 Task: For heading Calibri with Bold.  font size for heading24,  'Change the font style of data to'Bell MT.  and font size to 16,  Change the alignment of both headline & data to Align middle & Align Center.  In the sheet  analysisSalesByProduct
Action: Mouse moved to (48, 153)
Screenshot: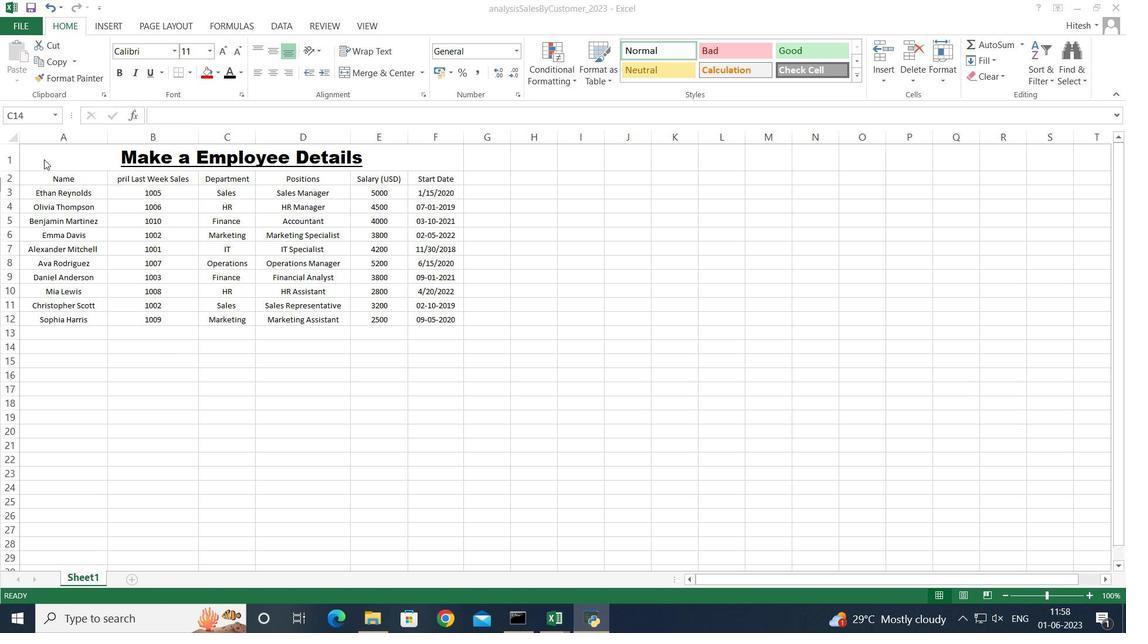 
Action: Mouse pressed left at (48, 153)
Screenshot: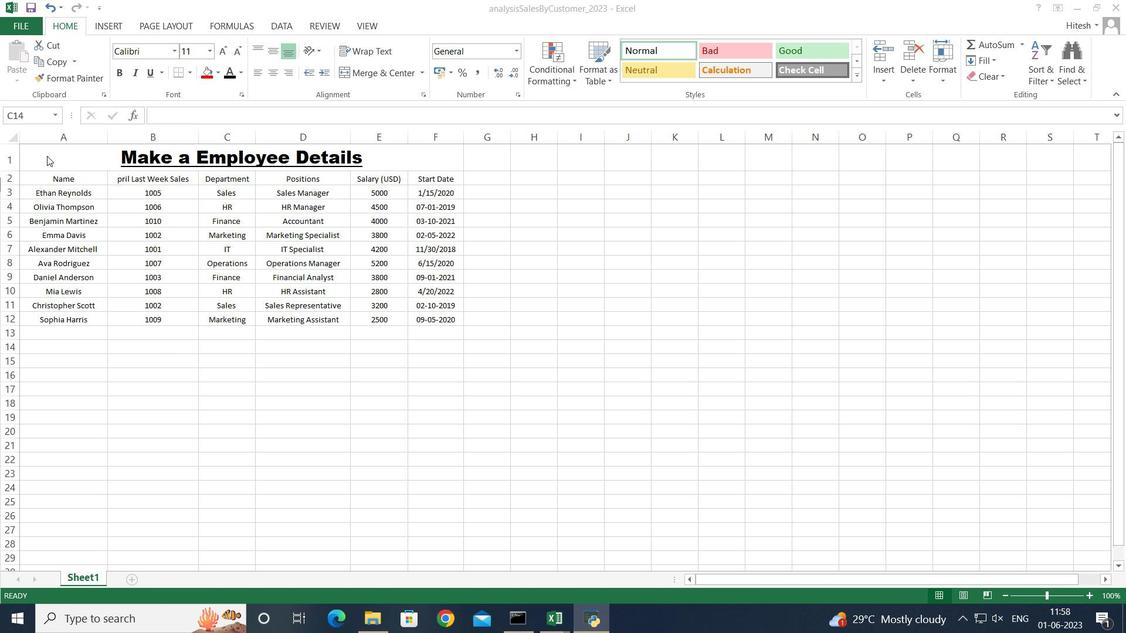 
Action: Mouse moved to (59, 156)
Screenshot: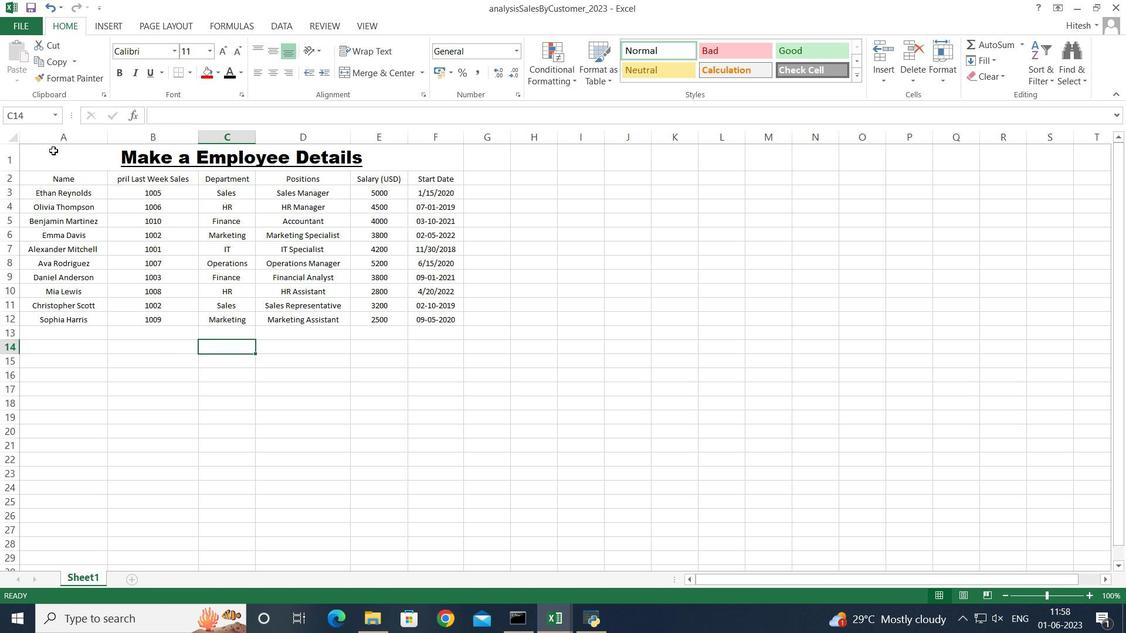 
Action: Mouse pressed left at (59, 156)
Screenshot: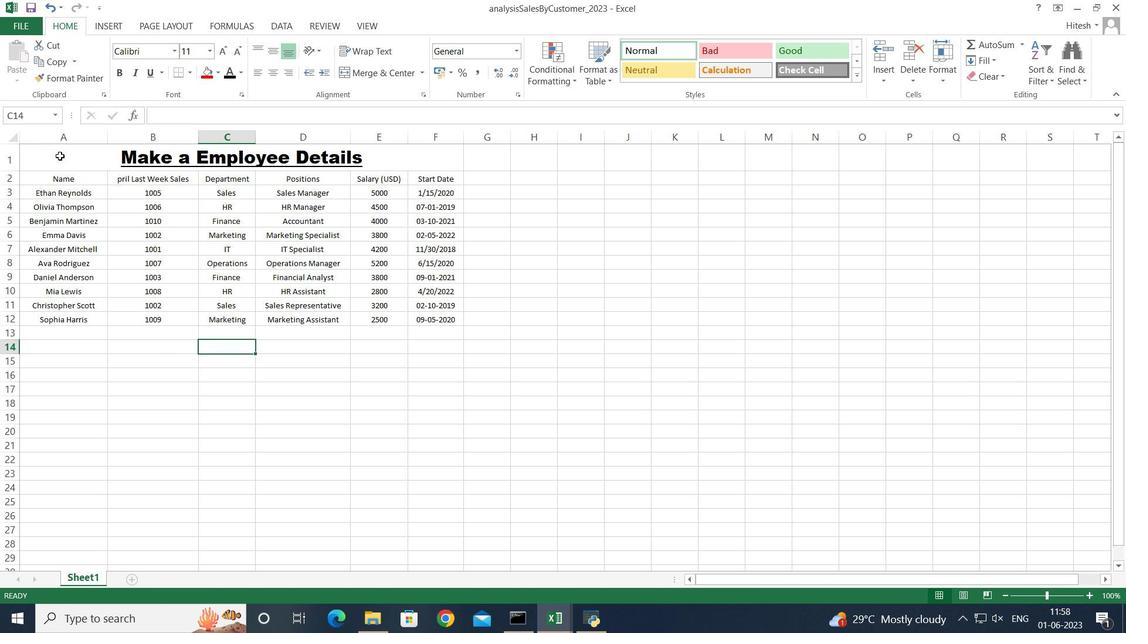 
Action: Mouse moved to (170, 52)
Screenshot: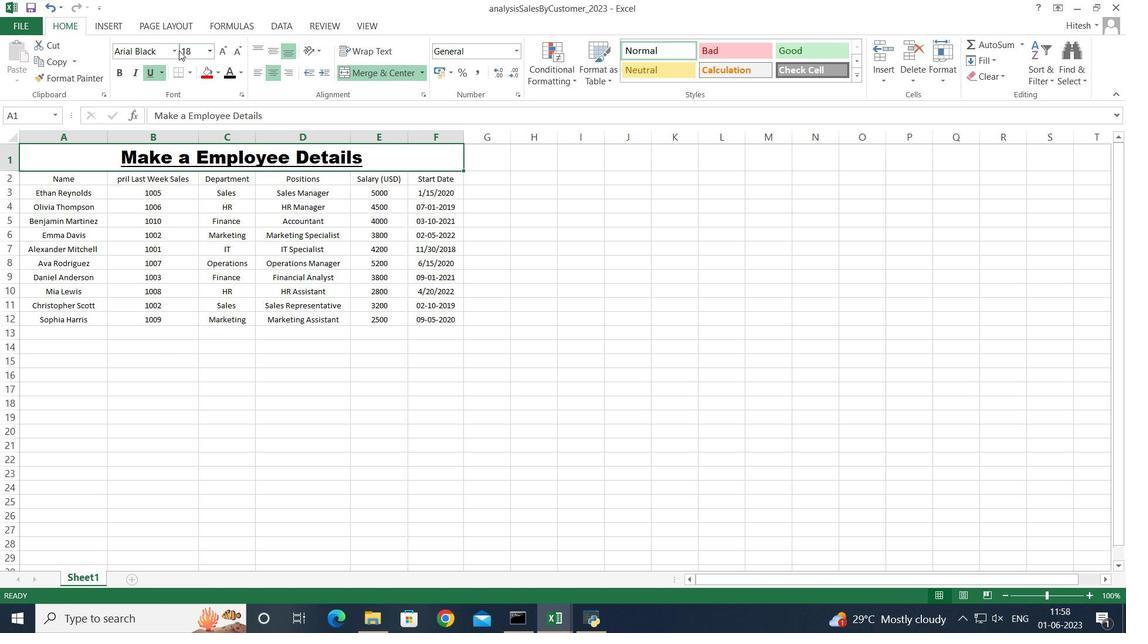 
Action: Mouse pressed left at (170, 52)
Screenshot: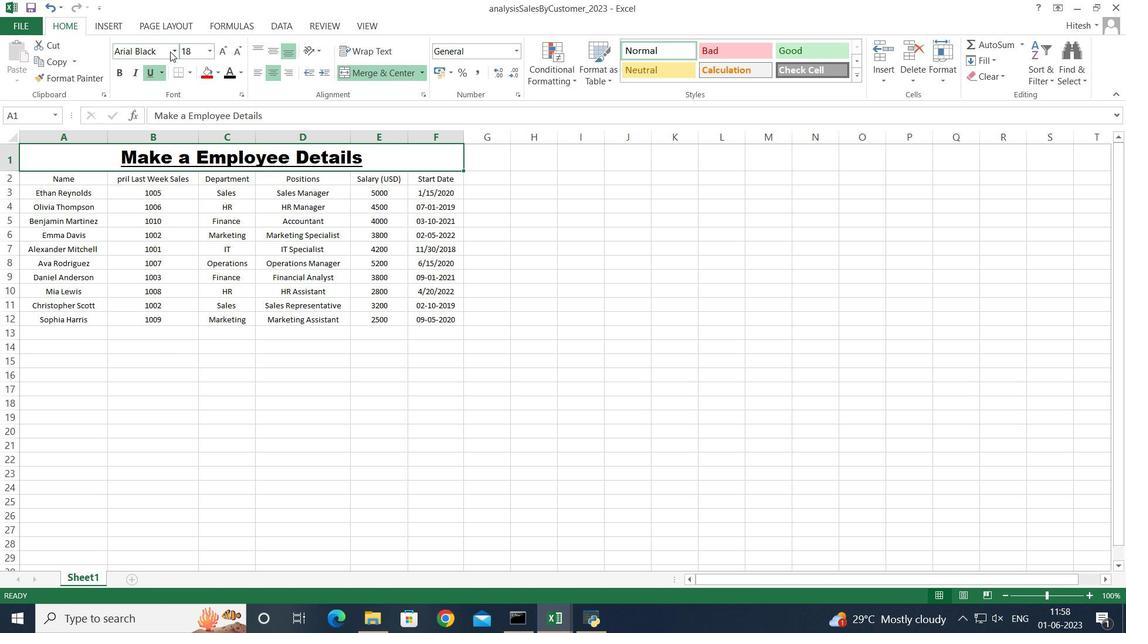 
Action: Mouse moved to (176, 53)
Screenshot: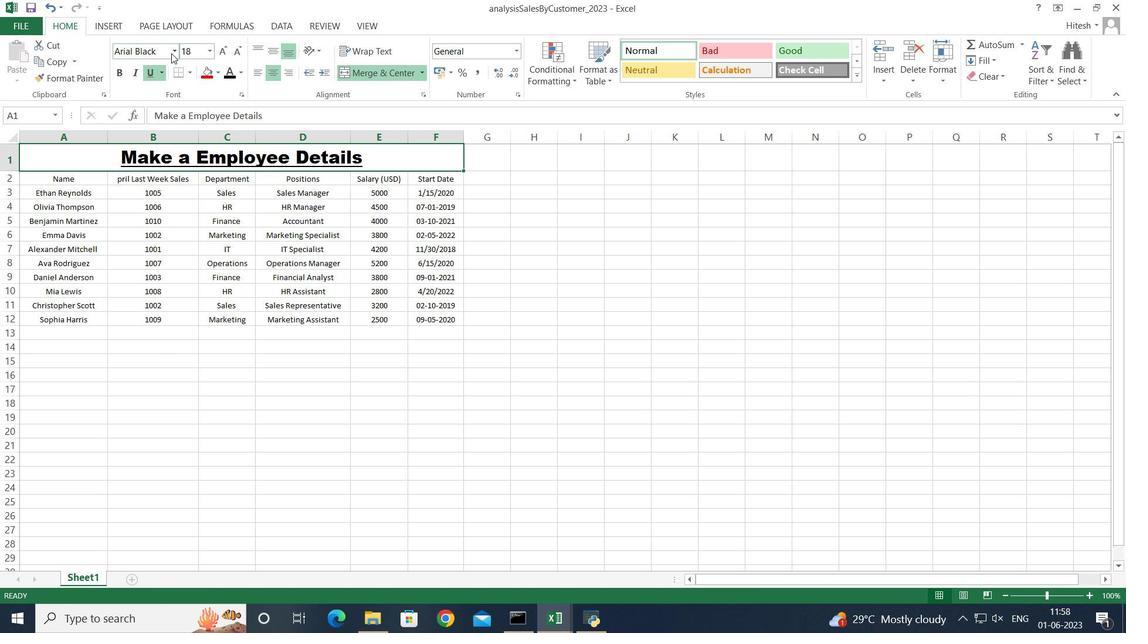 
Action: Mouse pressed left at (176, 53)
Screenshot: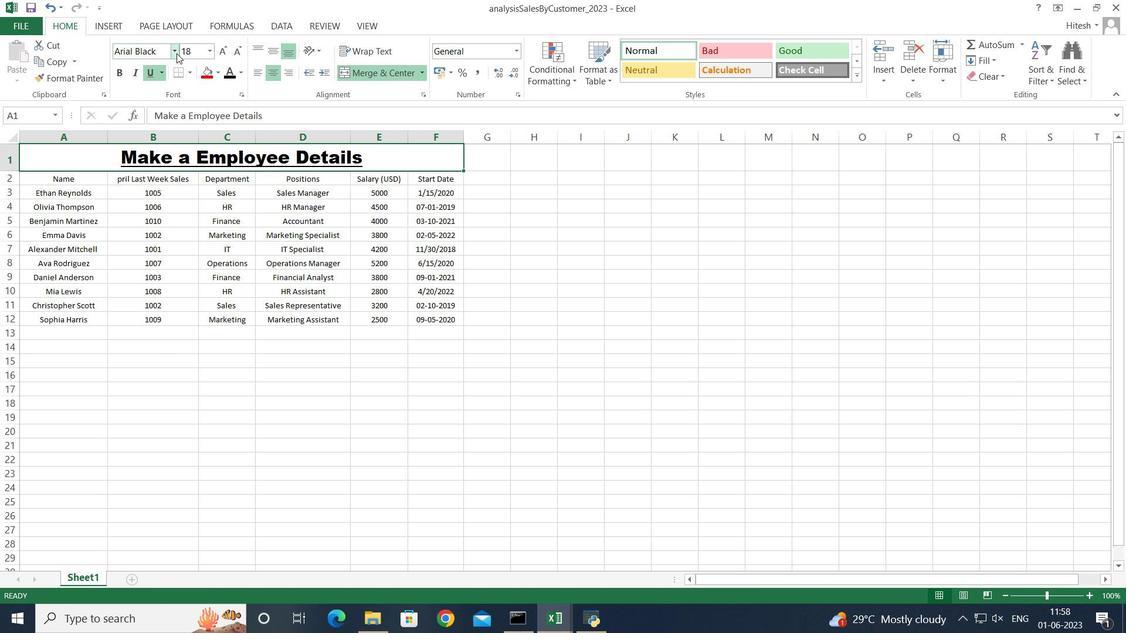 
Action: Mouse moved to (188, 106)
Screenshot: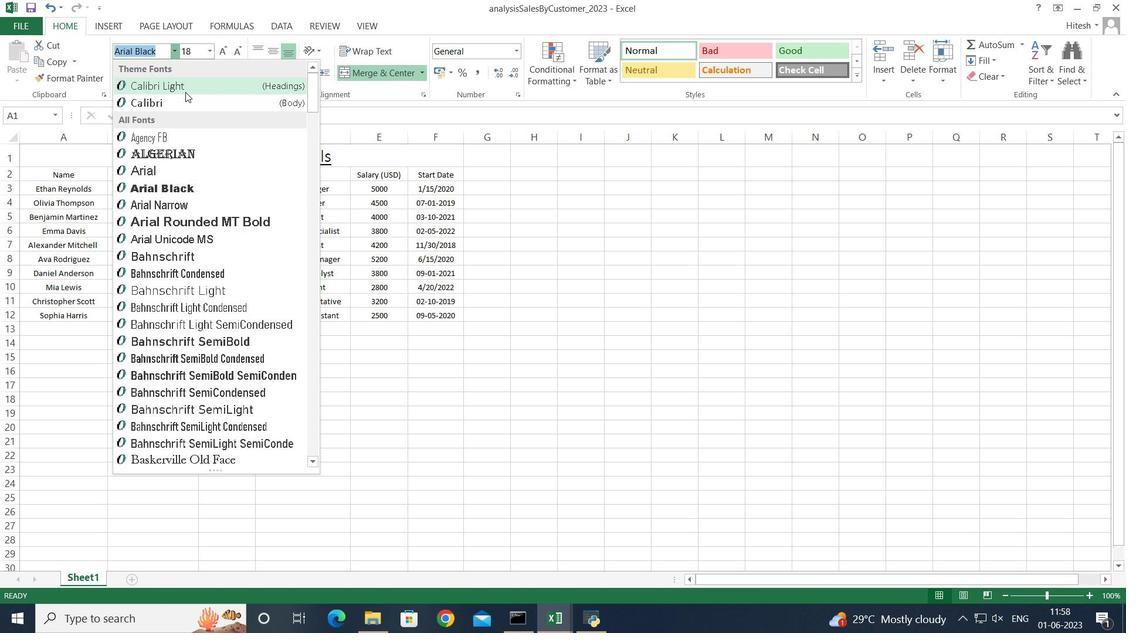 
Action: Mouse pressed left at (188, 106)
Screenshot: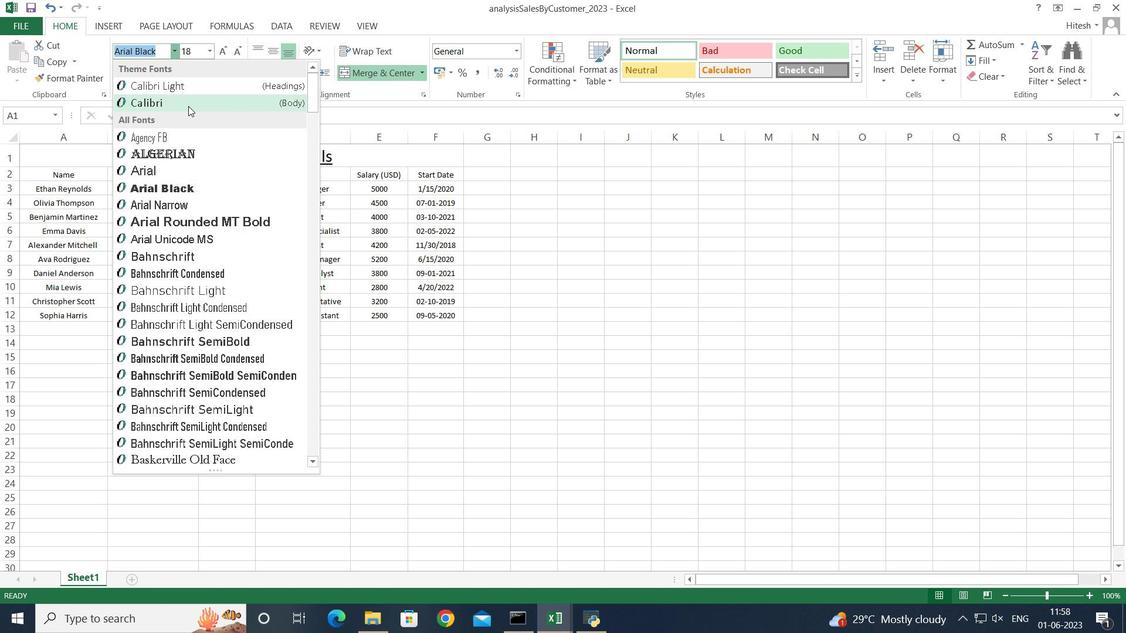 
Action: Mouse moved to (121, 71)
Screenshot: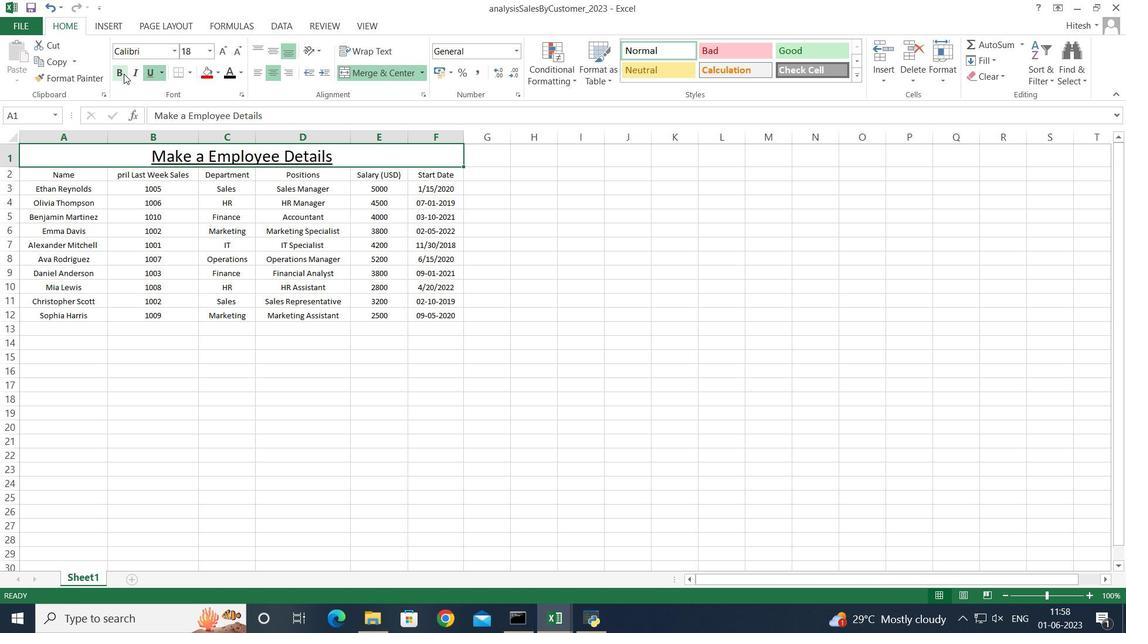 
Action: Mouse pressed left at (121, 71)
Screenshot: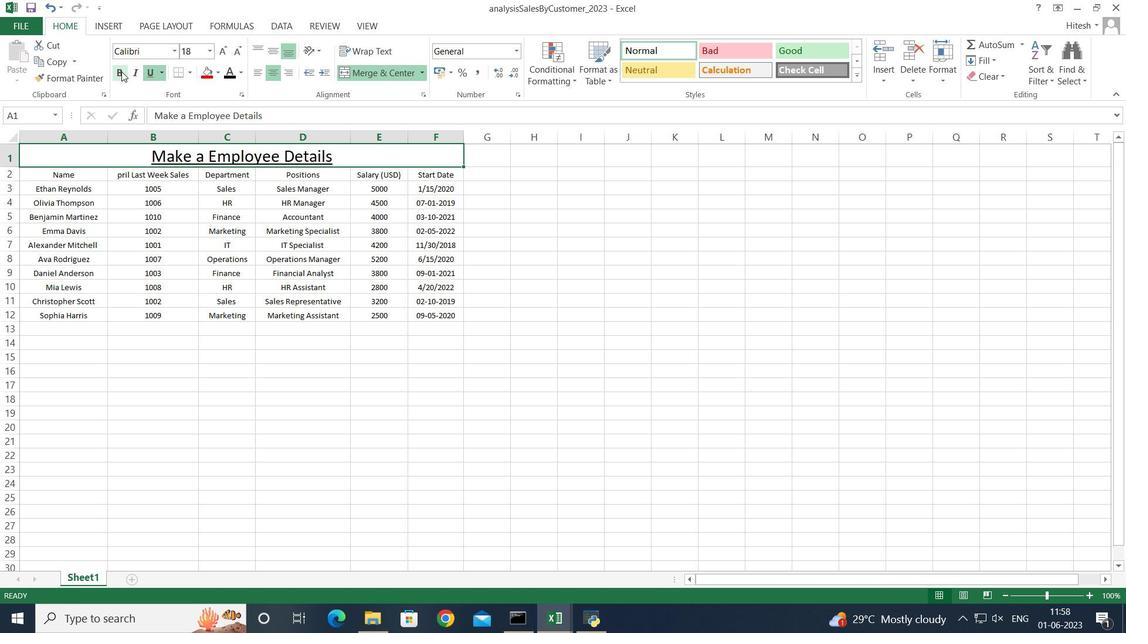 
Action: Mouse moved to (208, 52)
Screenshot: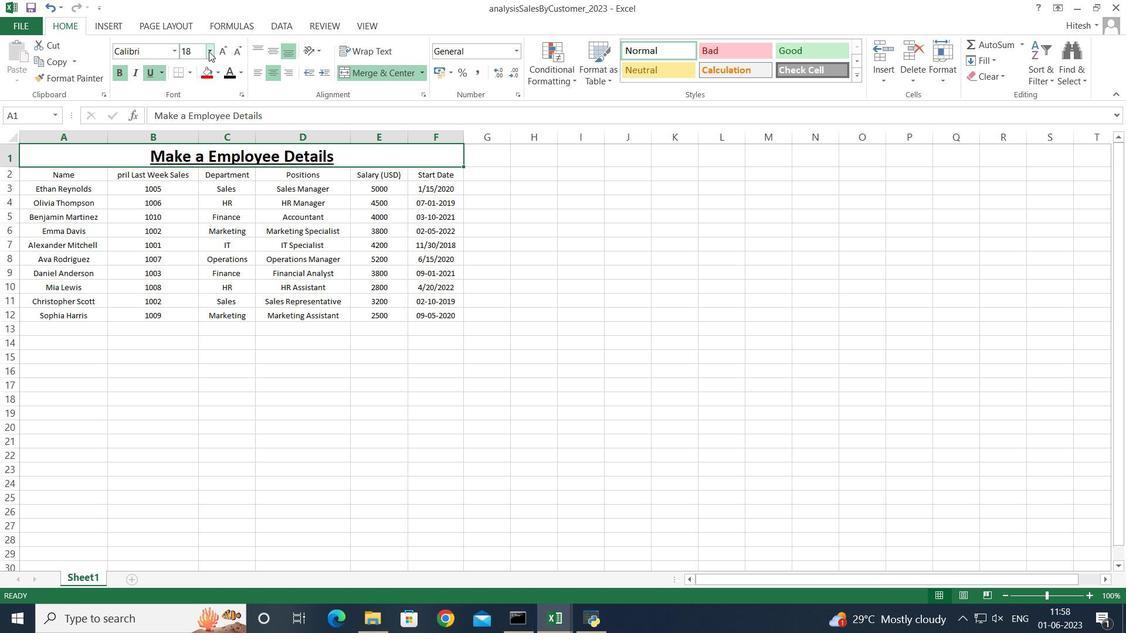 
Action: Mouse pressed left at (208, 52)
Screenshot: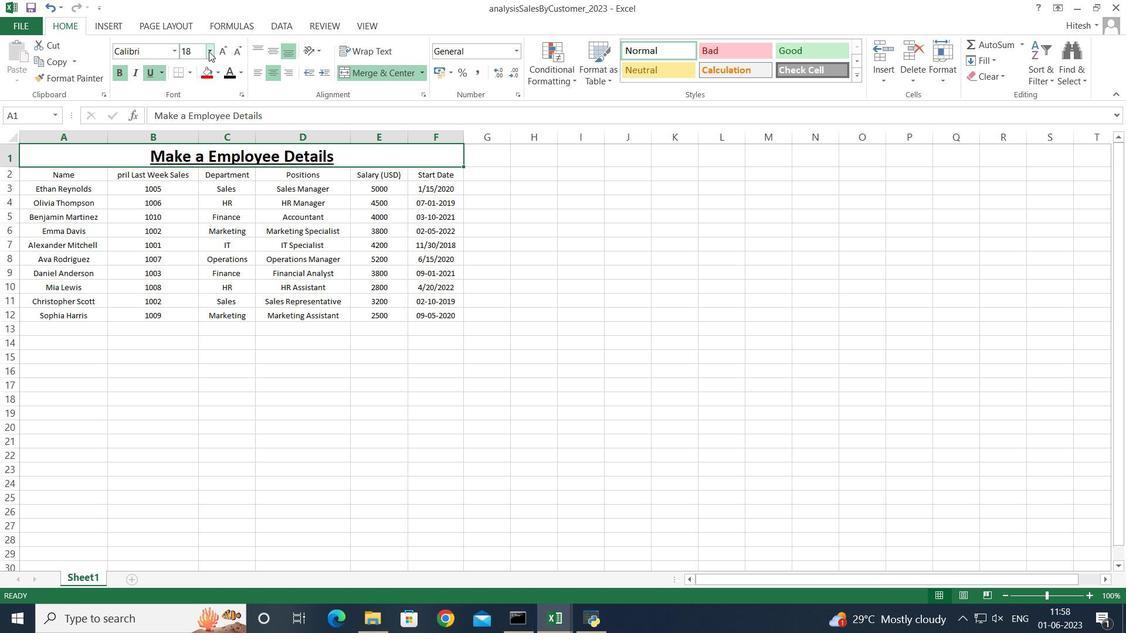 
Action: Mouse moved to (190, 205)
Screenshot: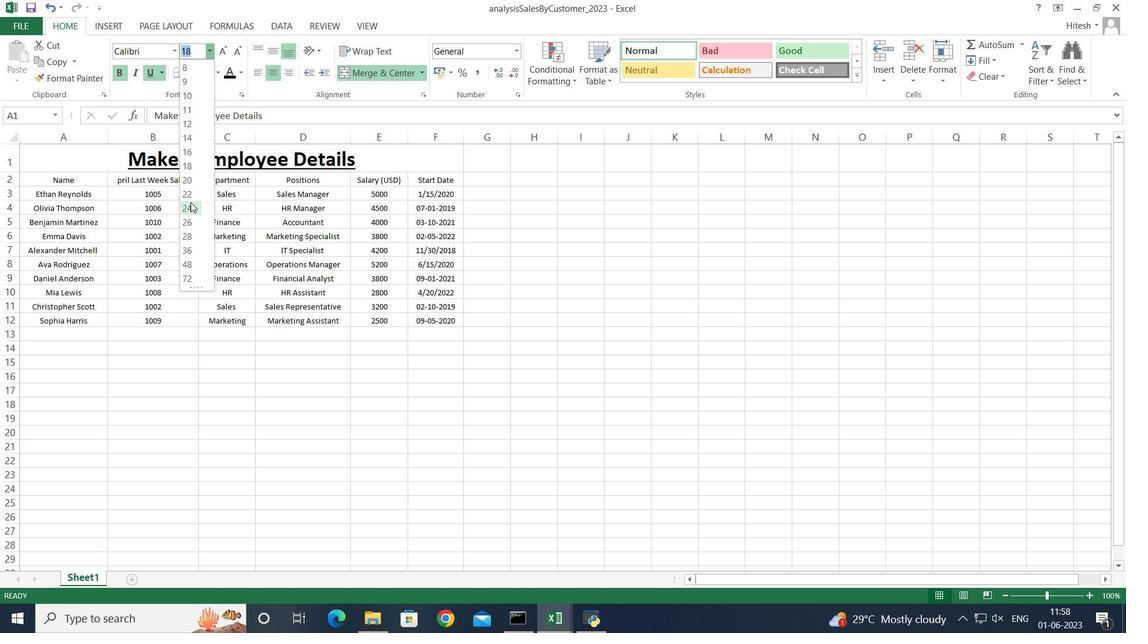 
Action: Mouse pressed left at (190, 205)
Screenshot: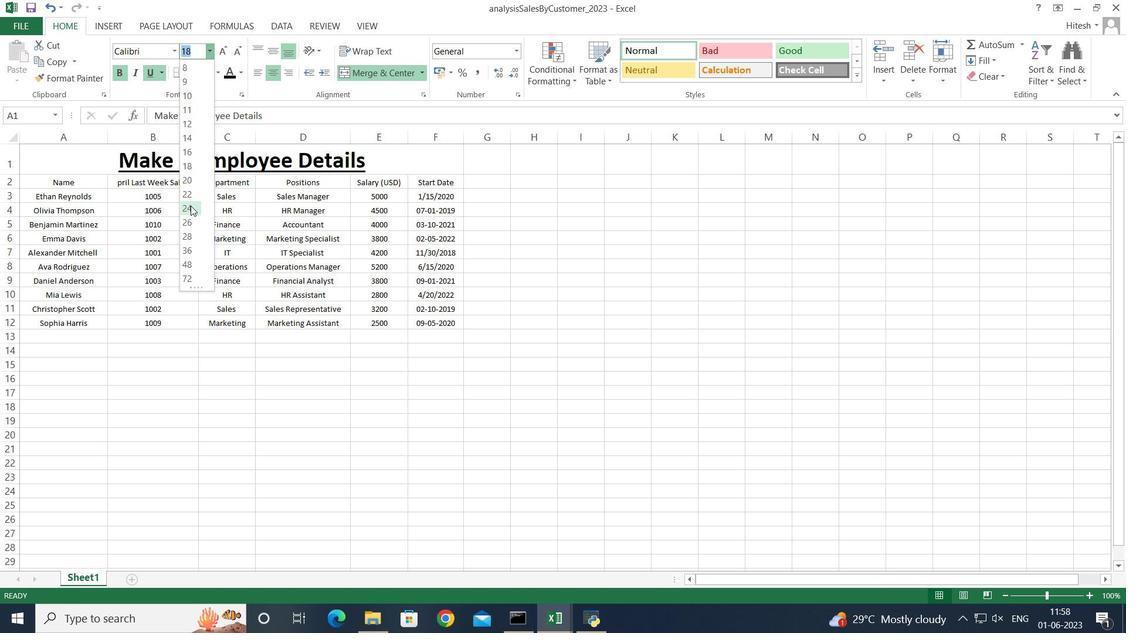
Action: Mouse moved to (153, 355)
Screenshot: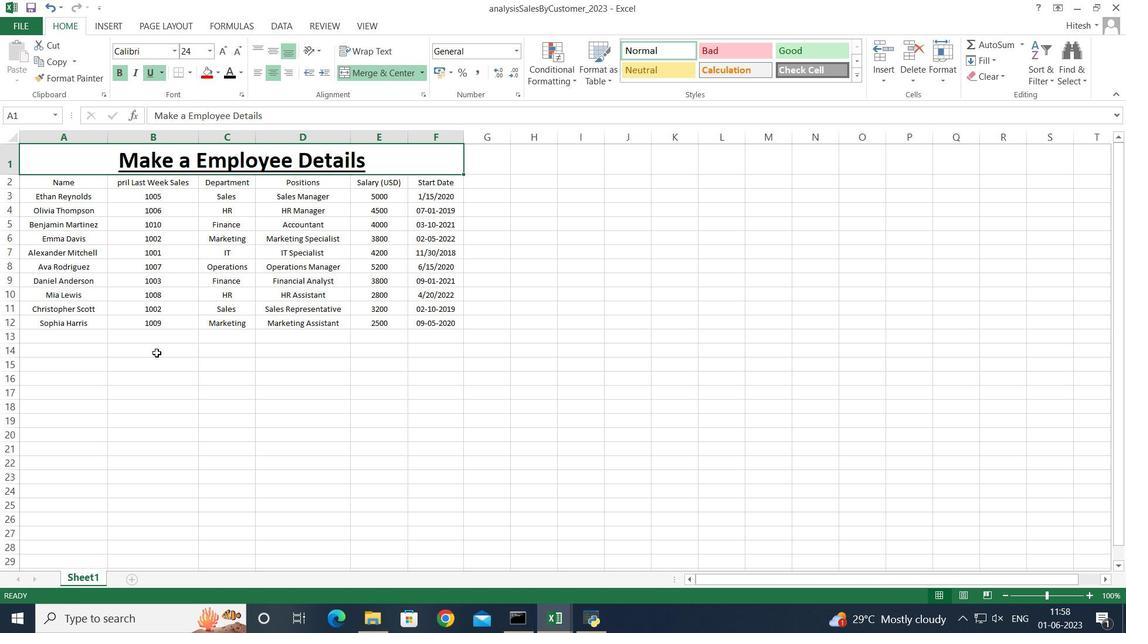 
Action: Mouse pressed left at (153, 355)
Screenshot: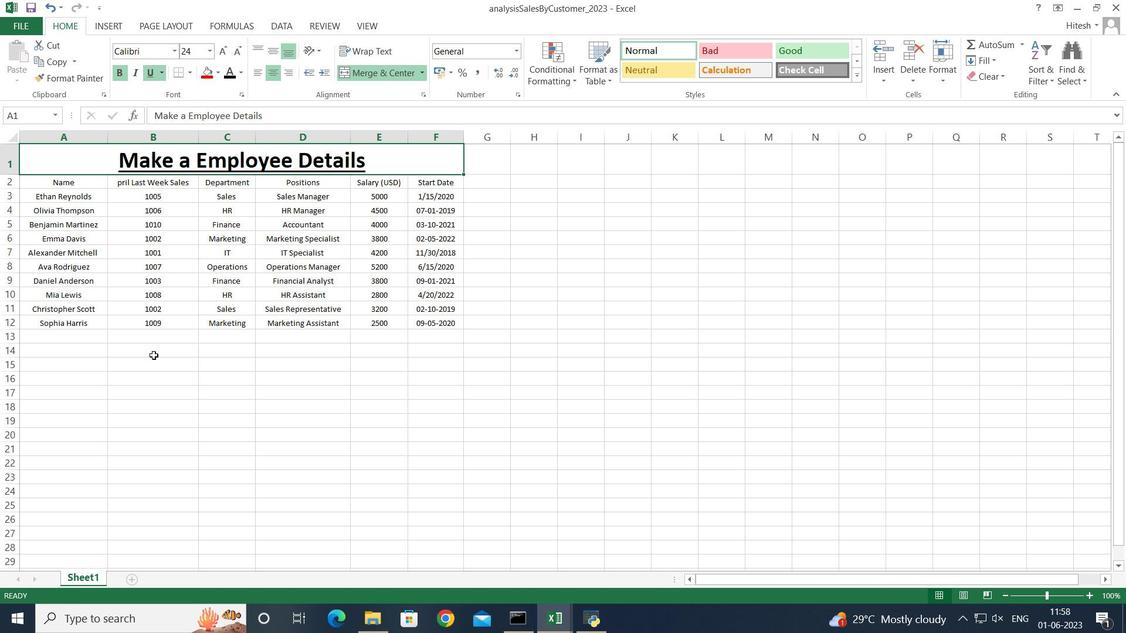 
Action: Mouse moved to (78, 180)
Screenshot: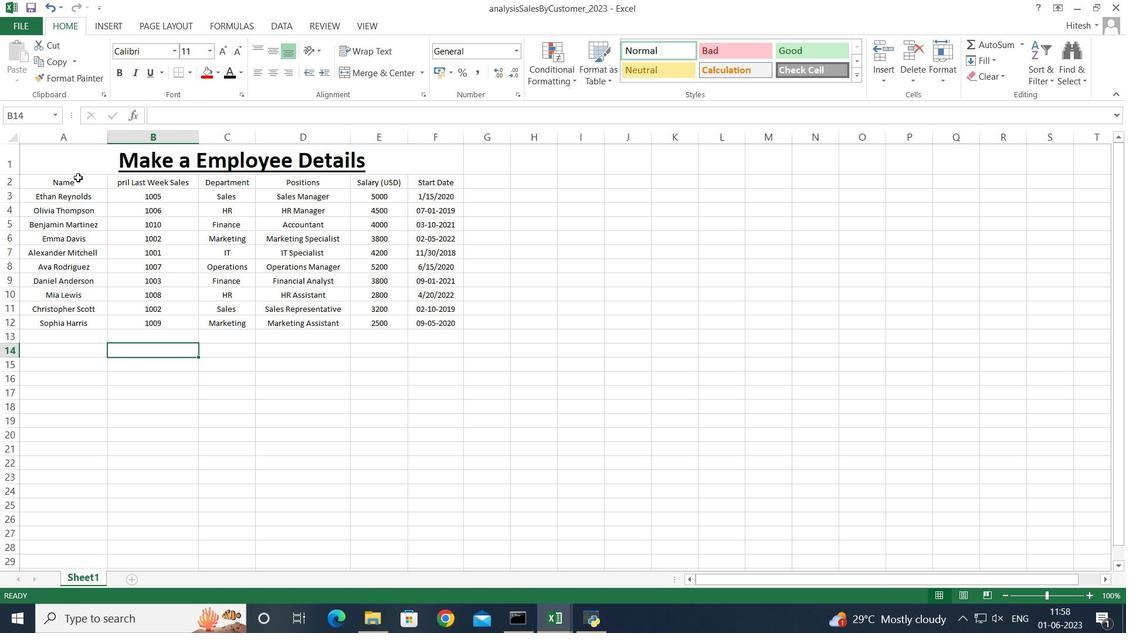 
Action: Mouse pressed left at (78, 180)
Screenshot: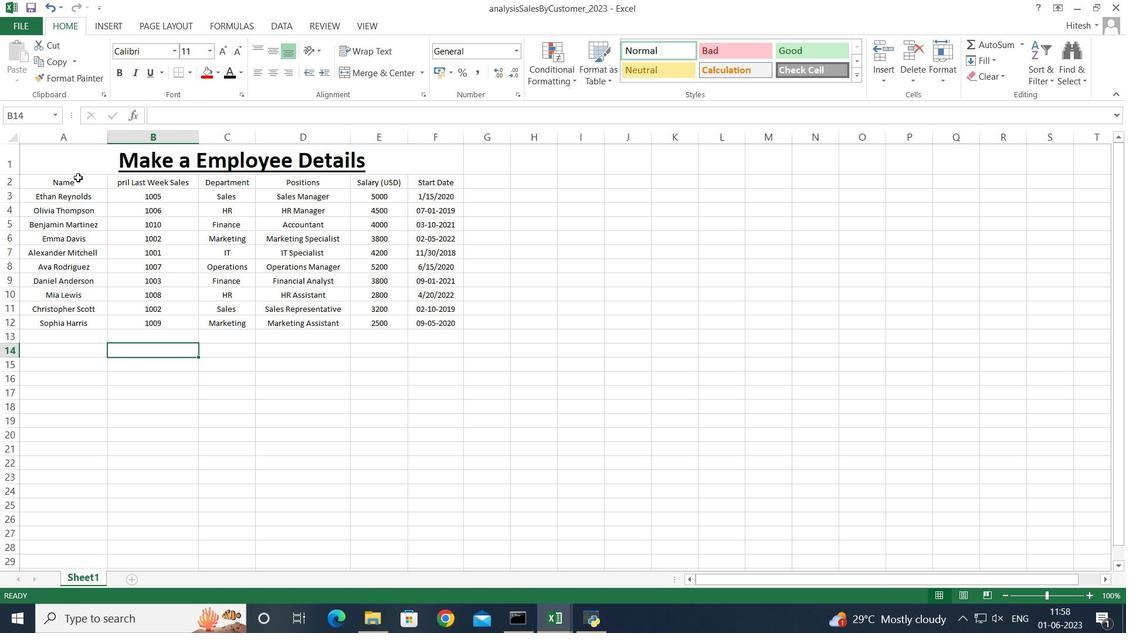 
Action: Key pressed <Key.shift><Key.shift><Key.shift><Key.right><Key.right><Key.right><Key.right><Key.right><Key.down><Key.down><Key.down><Key.down><Key.down><Key.down><Key.down><Key.down><Key.down><Key.down>
Screenshot: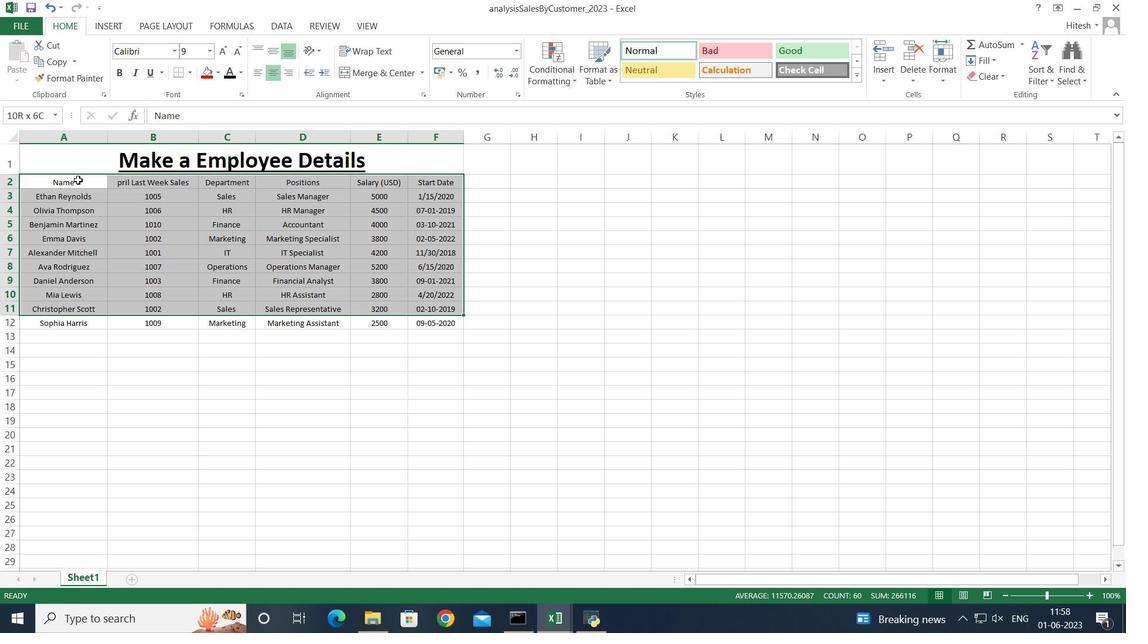 
Action: Mouse moved to (174, 50)
Screenshot: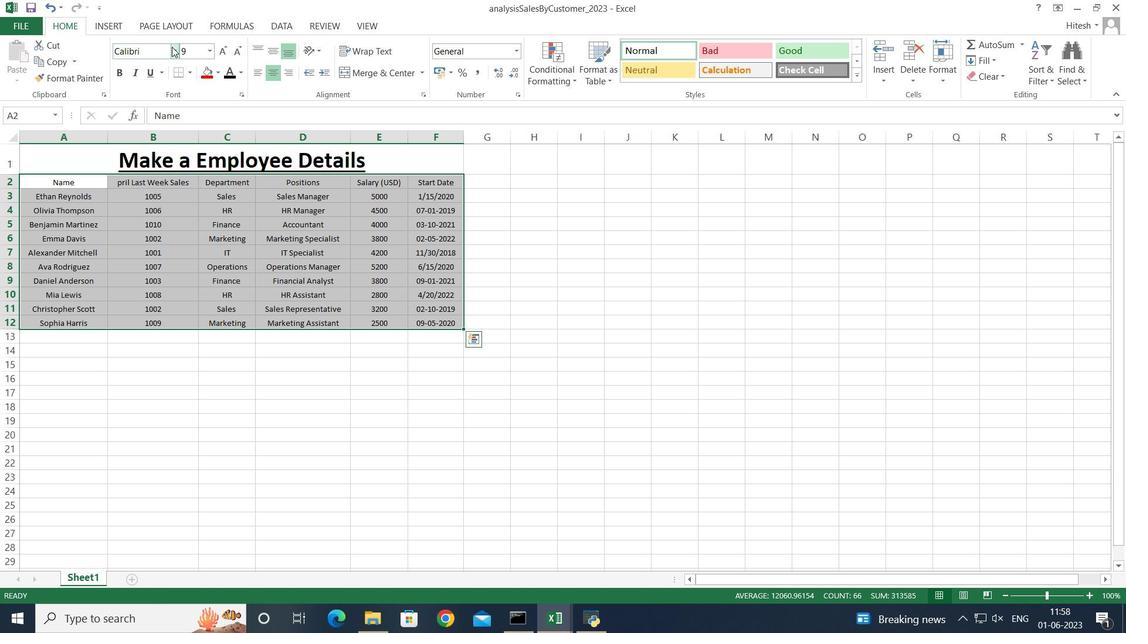 
Action: Mouse pressed left at (174, 50)
Screenshot: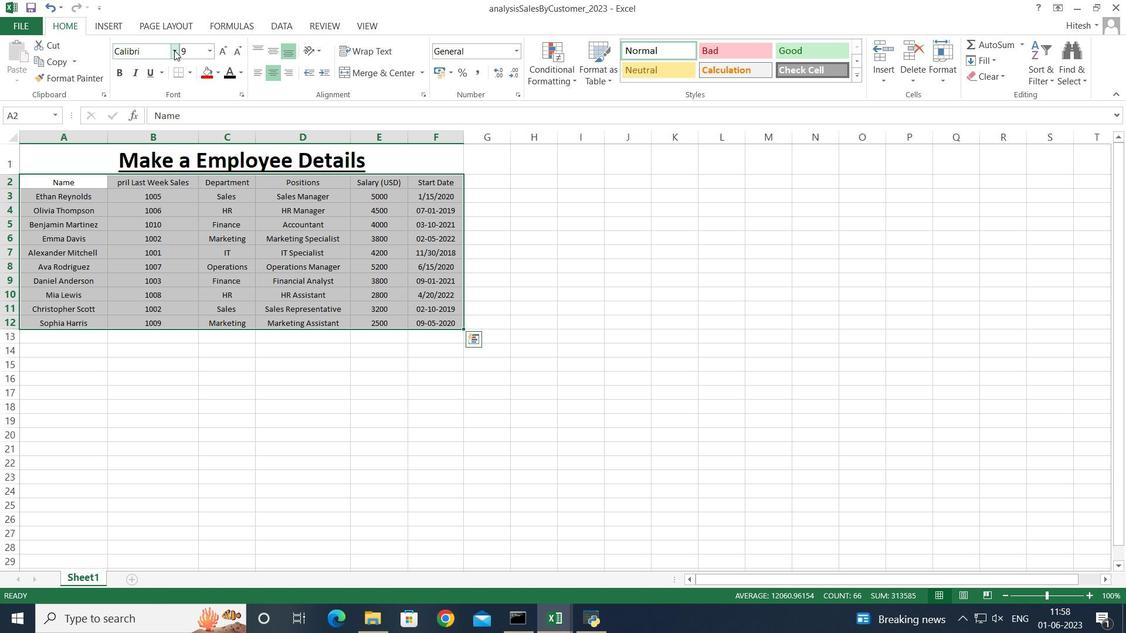 
Action: Mouse moved to (175, 253)
Screenshot: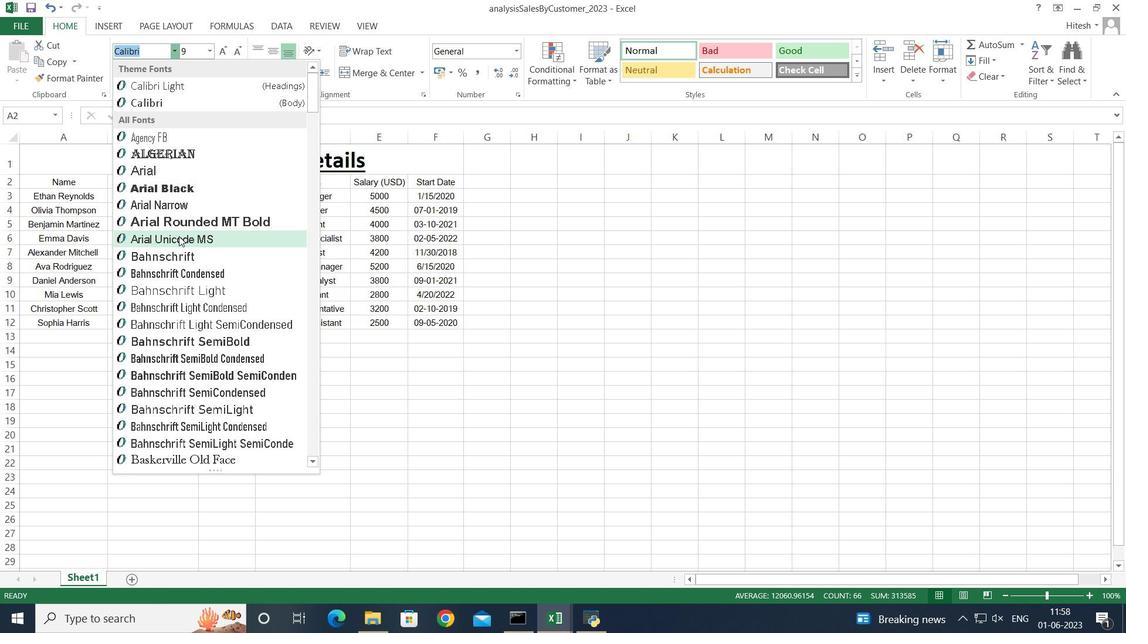 
Action: Mouse scrolled (175, 253) with delta (0, 0)
Screenshot: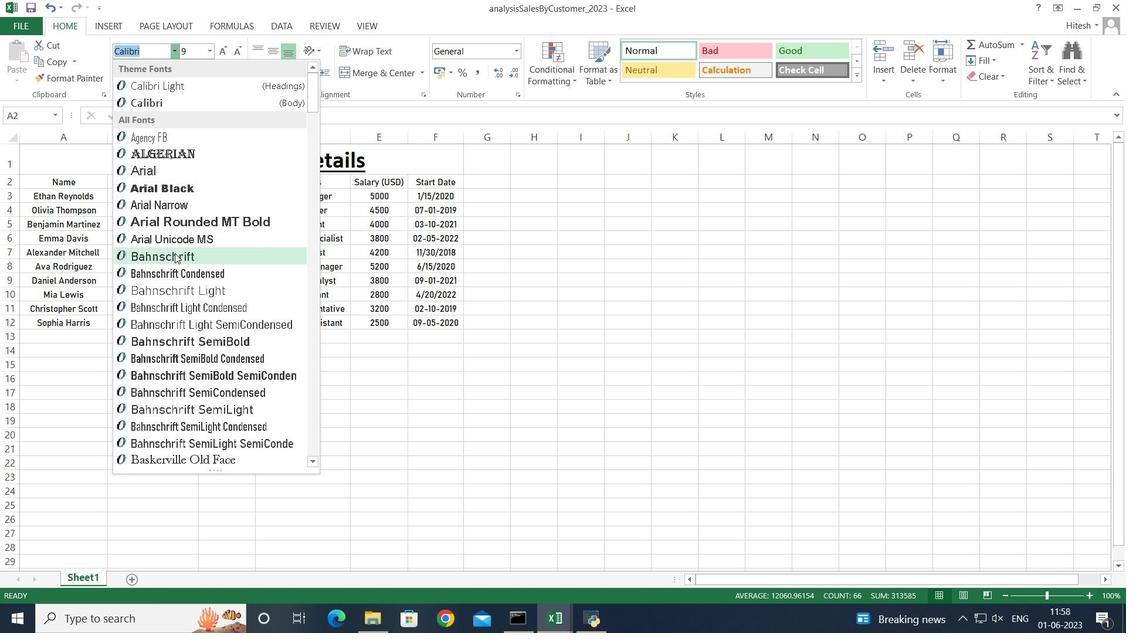 
Action: Mouse scrolled (175, 253) with delta (0, 0)
Screenshot: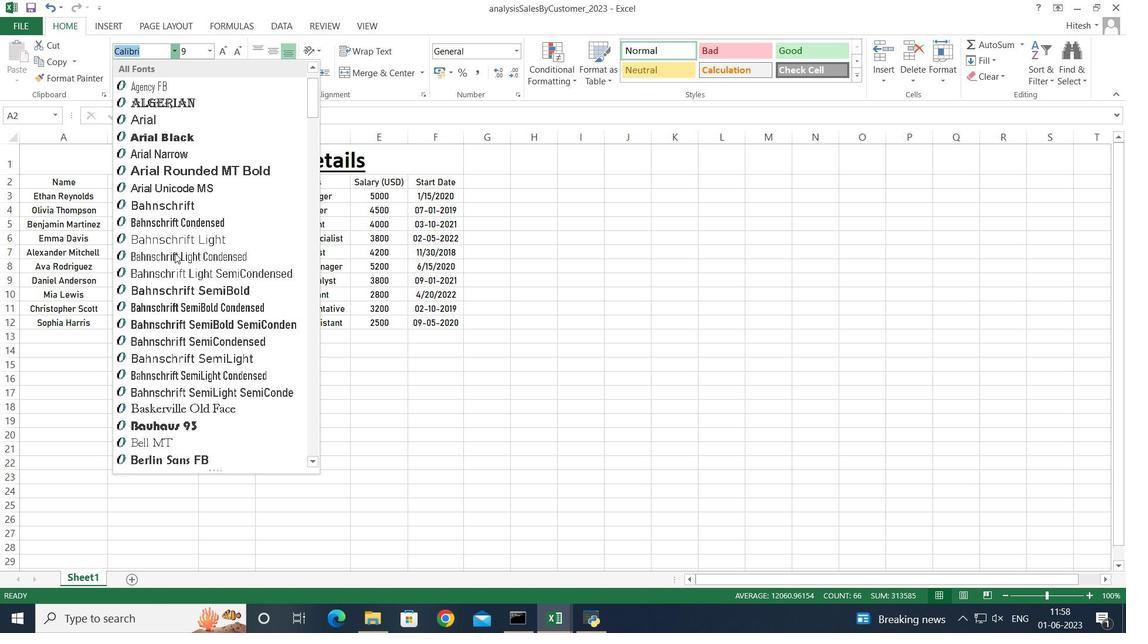 
Action: Mouse moved to (175, 386)
Screenshot: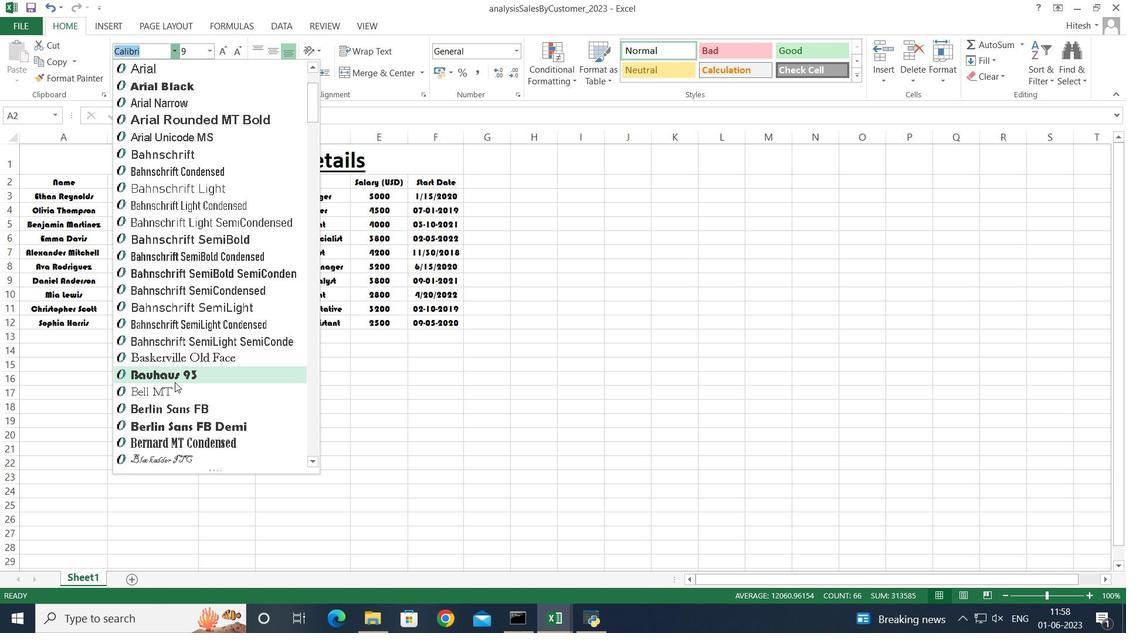 
Action: Mouse pressed left at (175, 386)
Screenshot: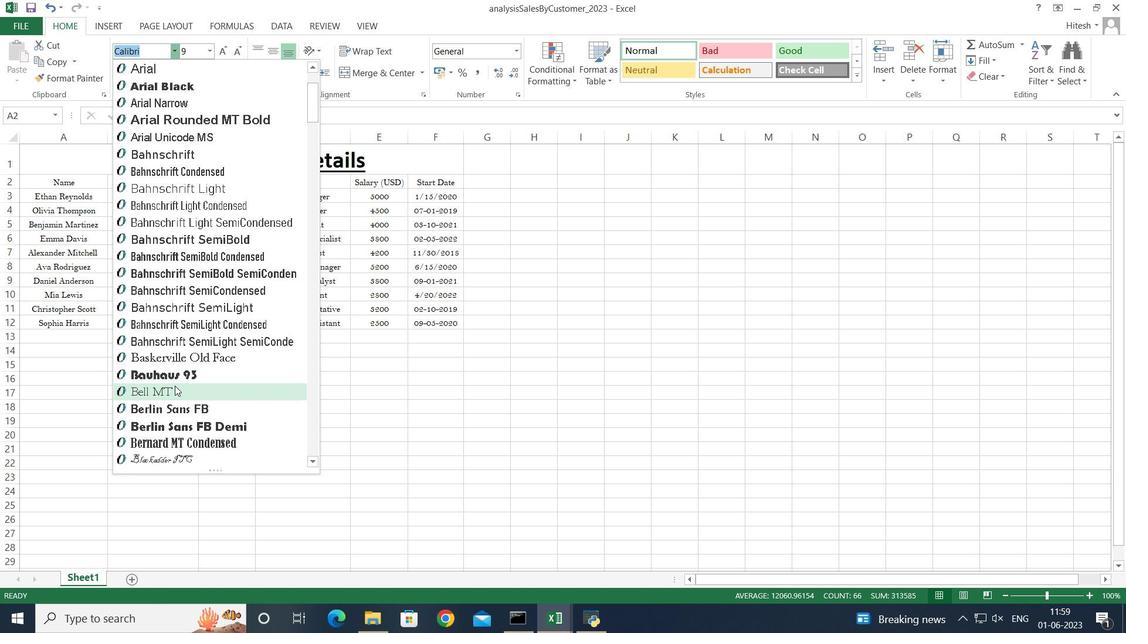 
Action: Mouse moved to (212, 48)
Screenshot: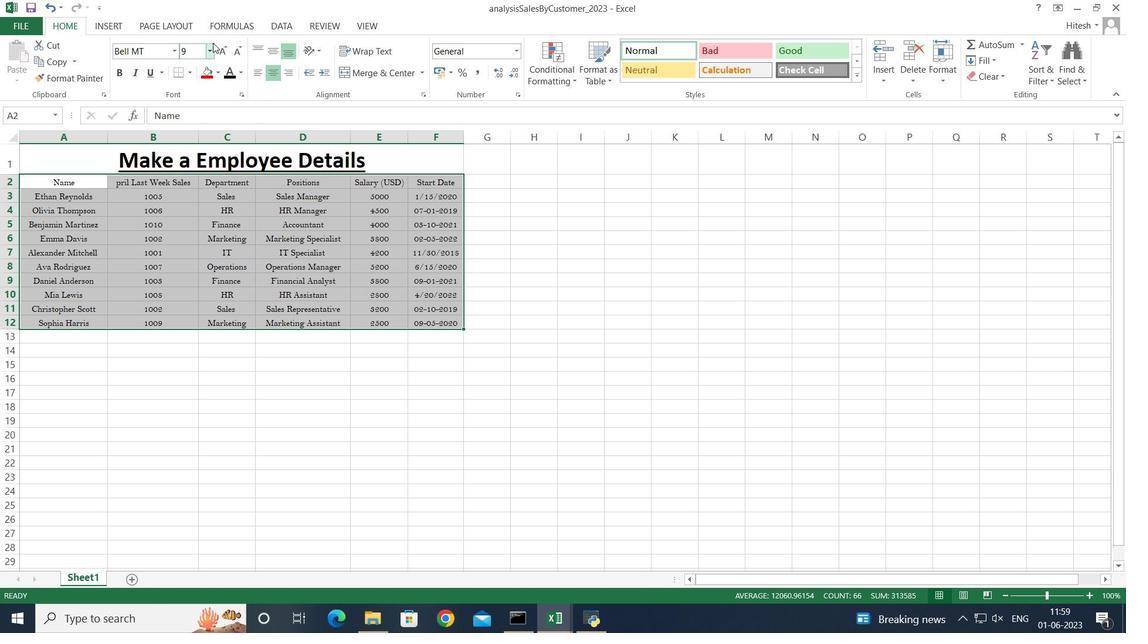 
Action: Mouse pressed left at (212, 48)
Screenshot: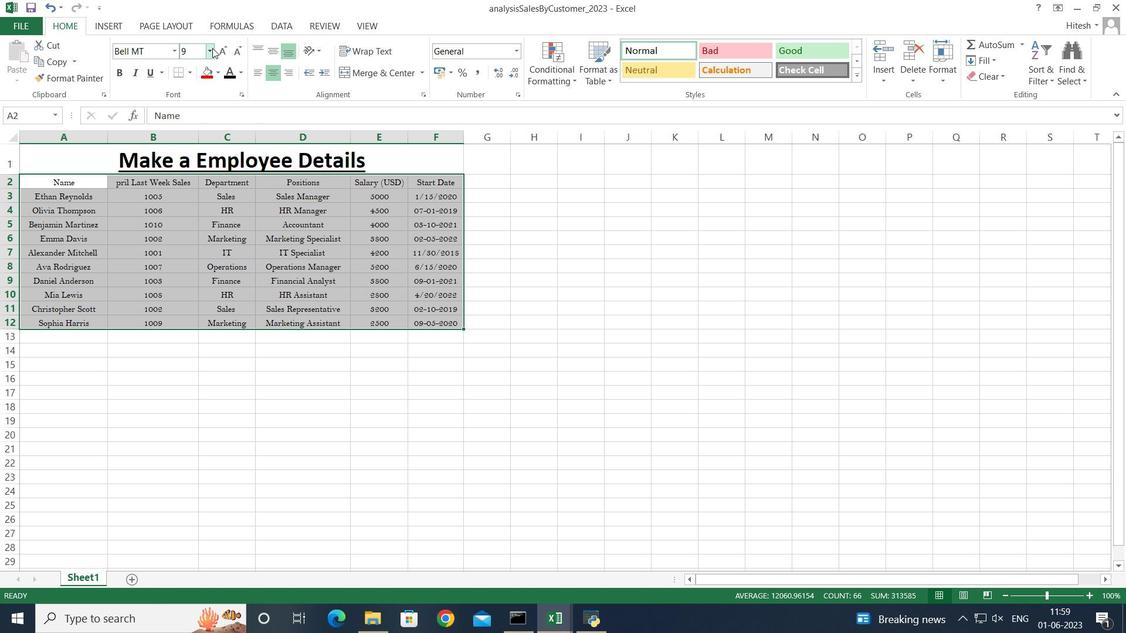 
Action: Mouse moved to (192, 151)
Screenshot: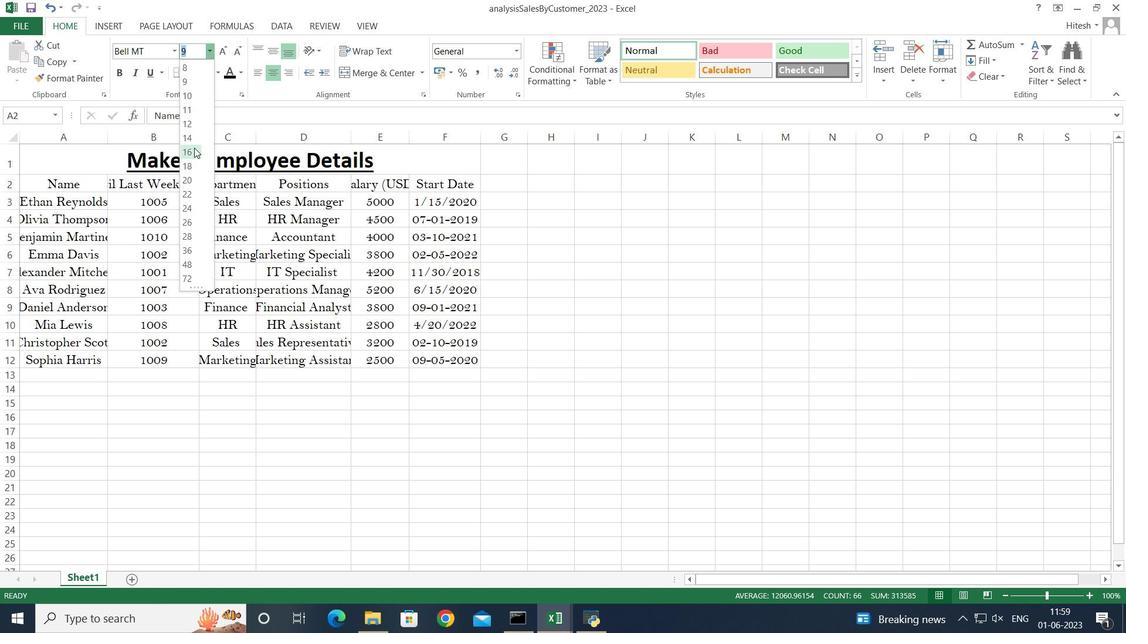 
Action: Mouse pressed left at (192, 151)
Screenshot: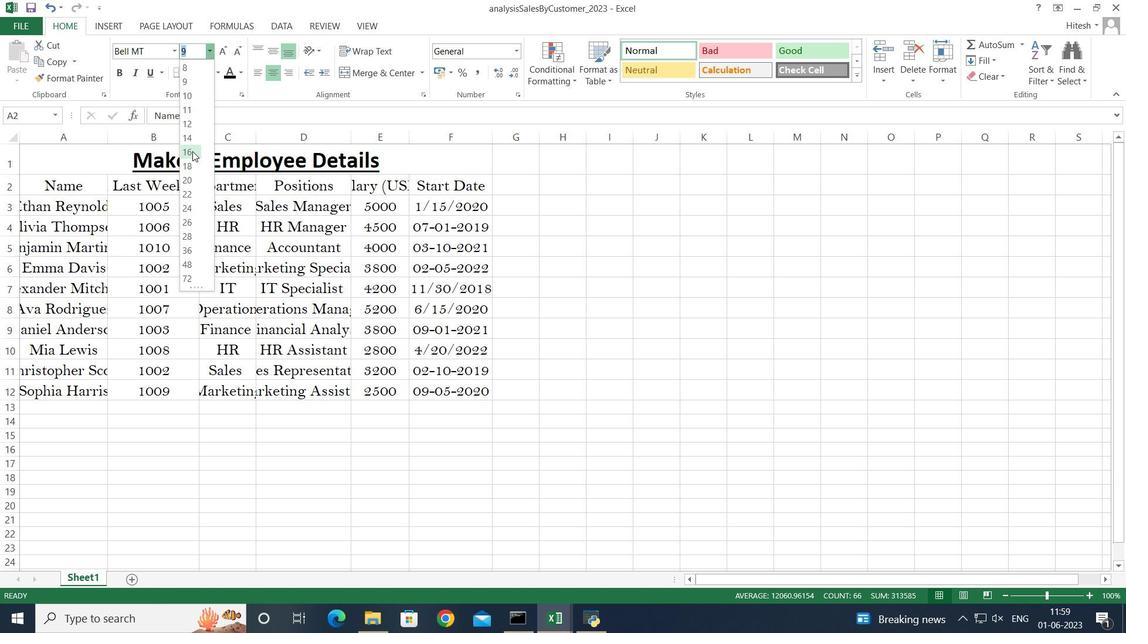 
Action: Mouse moved to (202, 427)
Screenshot: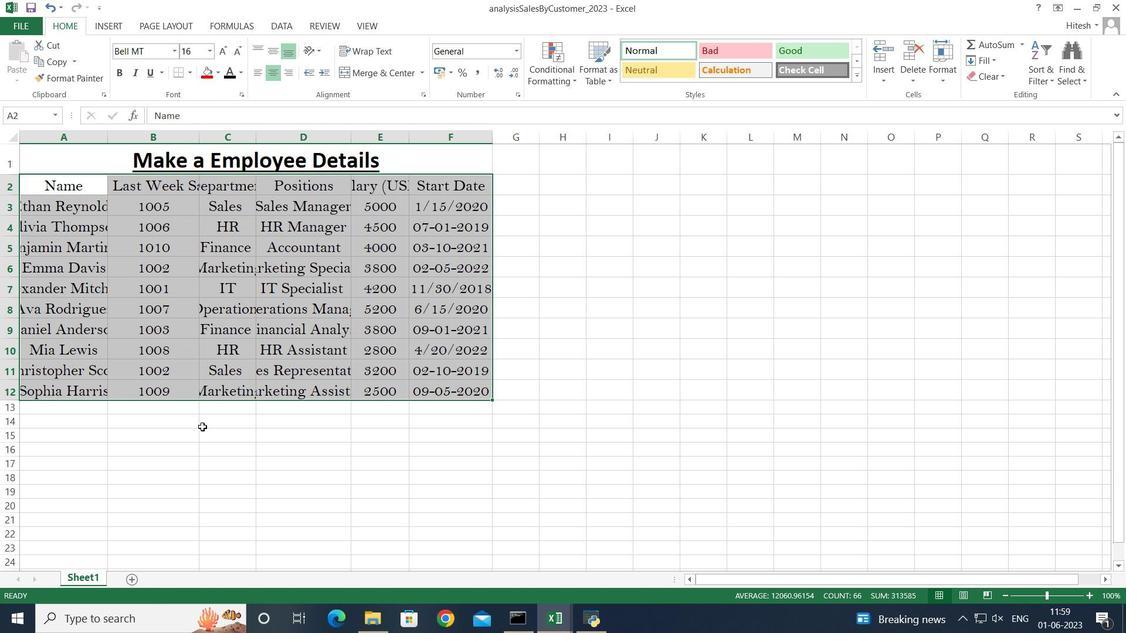 
Action: Mouse pressed left at (202, 427)
Screenshot: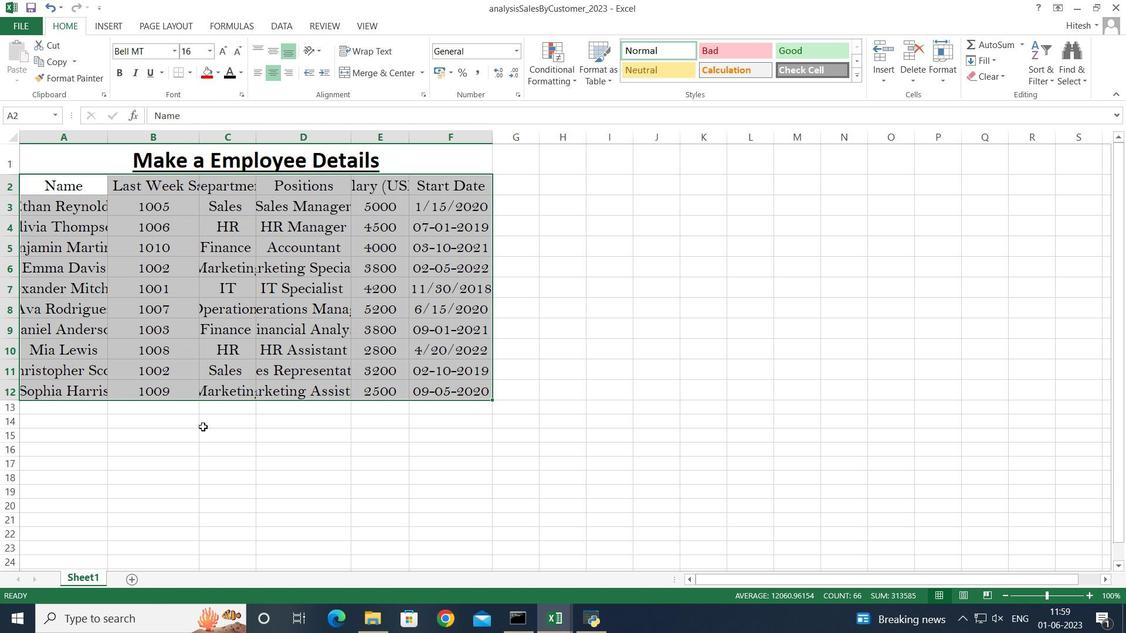 
Action: Mouse moved to (76, 168)
Screenshot: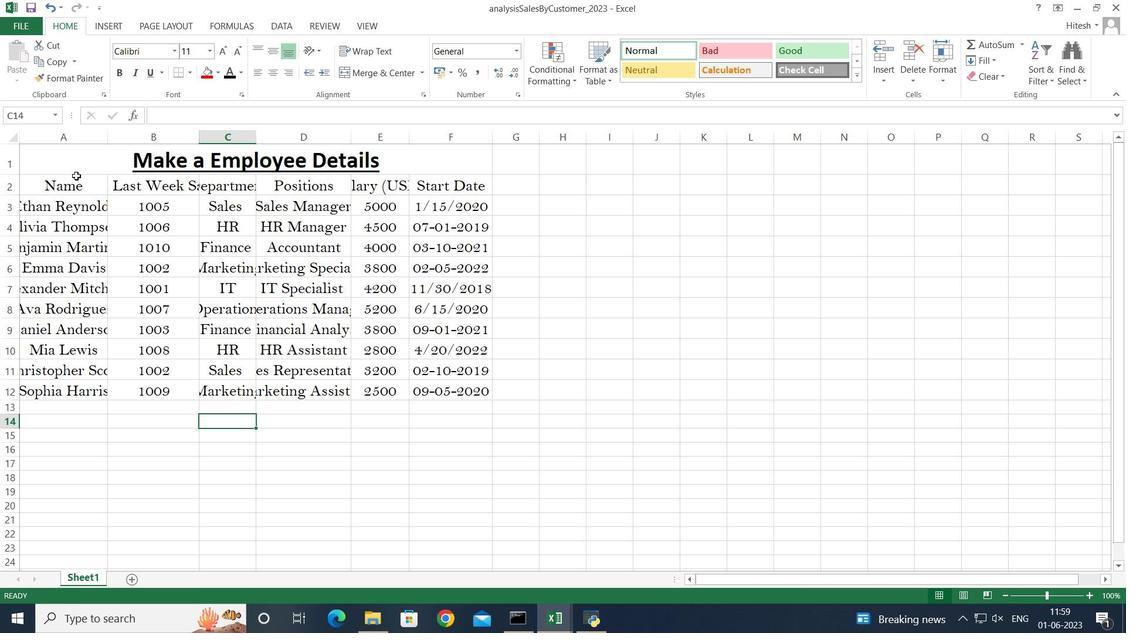 
Action: Mouse pressed left at (76, 168)
Screenshot: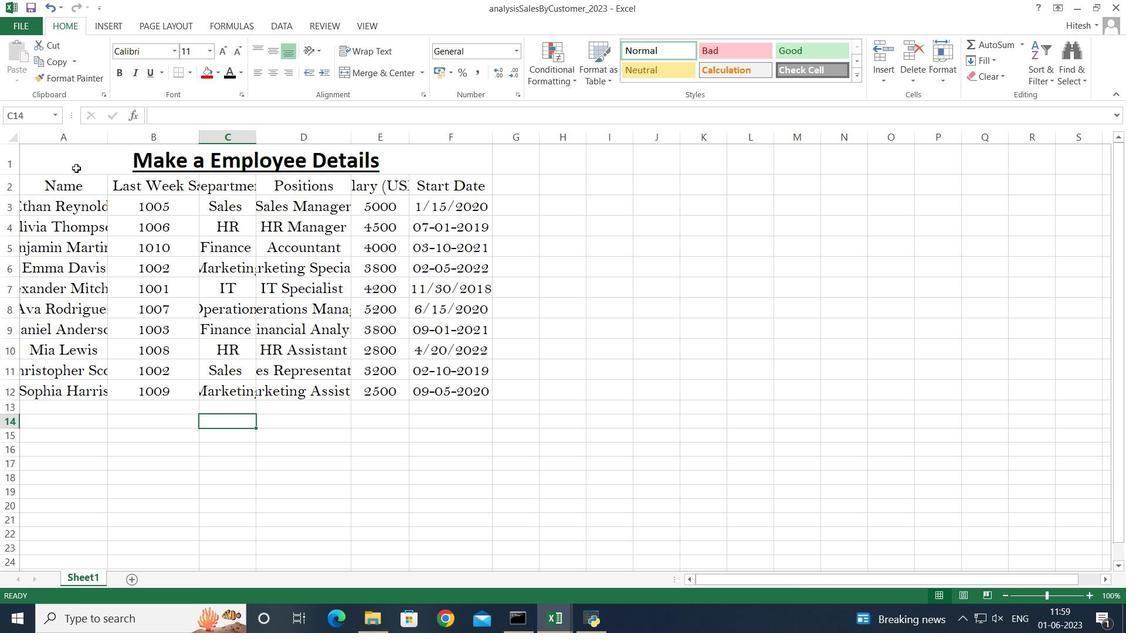 
Action: Mouse moved to (270, 51)
Screenshot: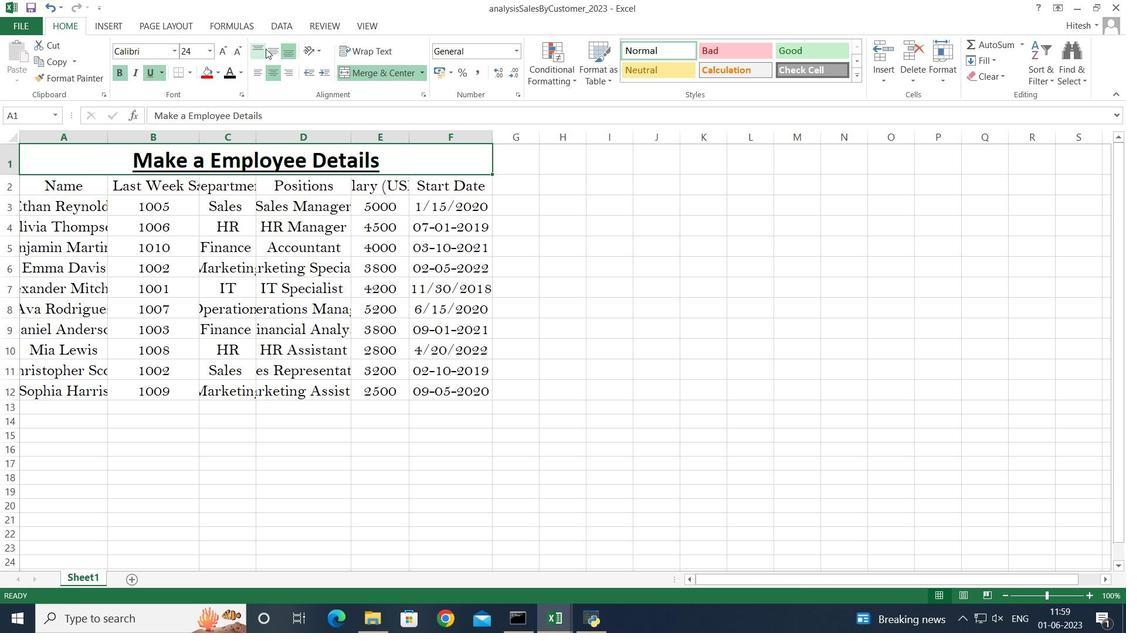 
Action: Mouse pressed left at (270, 51)
Screenshot: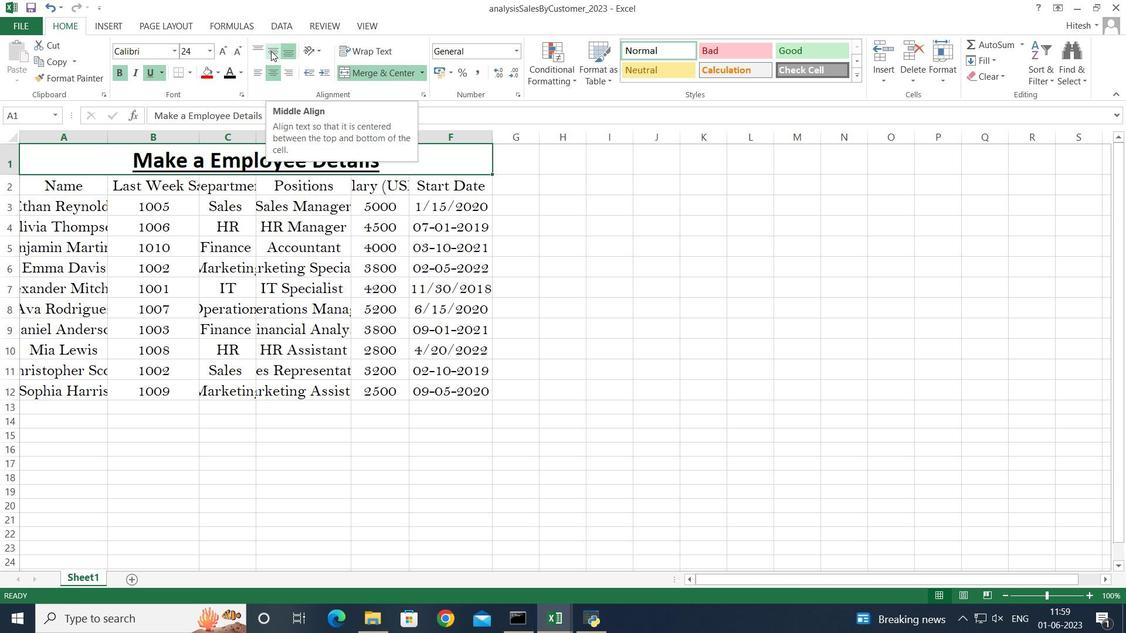 
Action: Mouse moved to (68, 183)
Screenshot: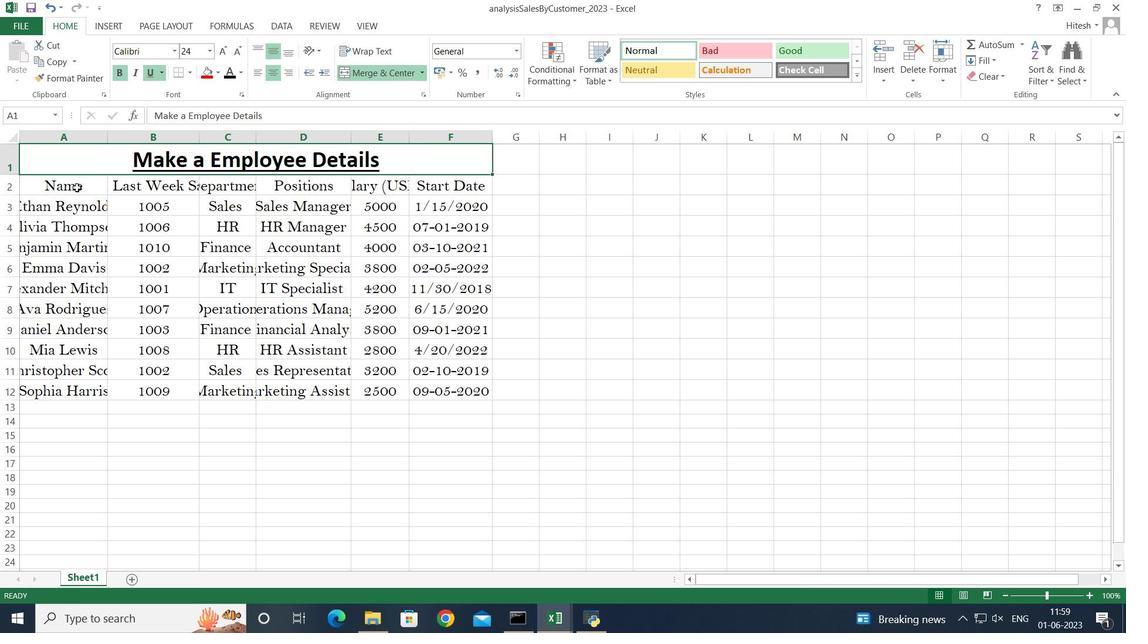 
Action: Mouse pressed left at (68, 183)
Screenshot: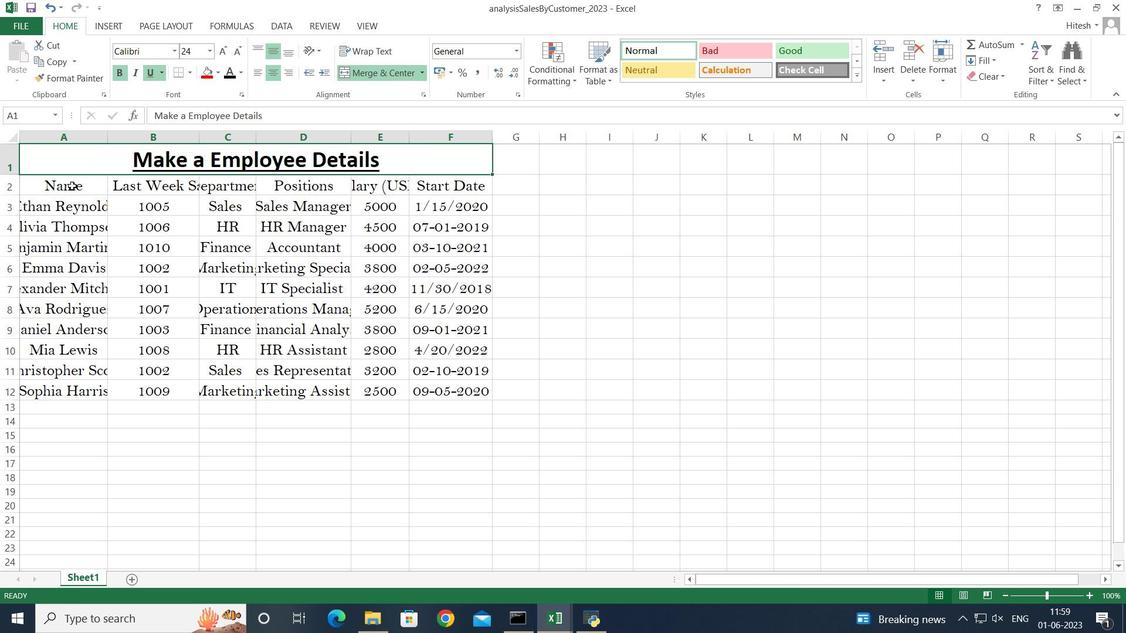 
Action: Key pressed <Key.shift><Key.right><Key.right><Key.right><Key.right><Key.right><Key.down><Key.down><Key.down><Key.down><Key.down><Key.down><Key.down><Key.down><Key.down><Key.down>
Screenshot: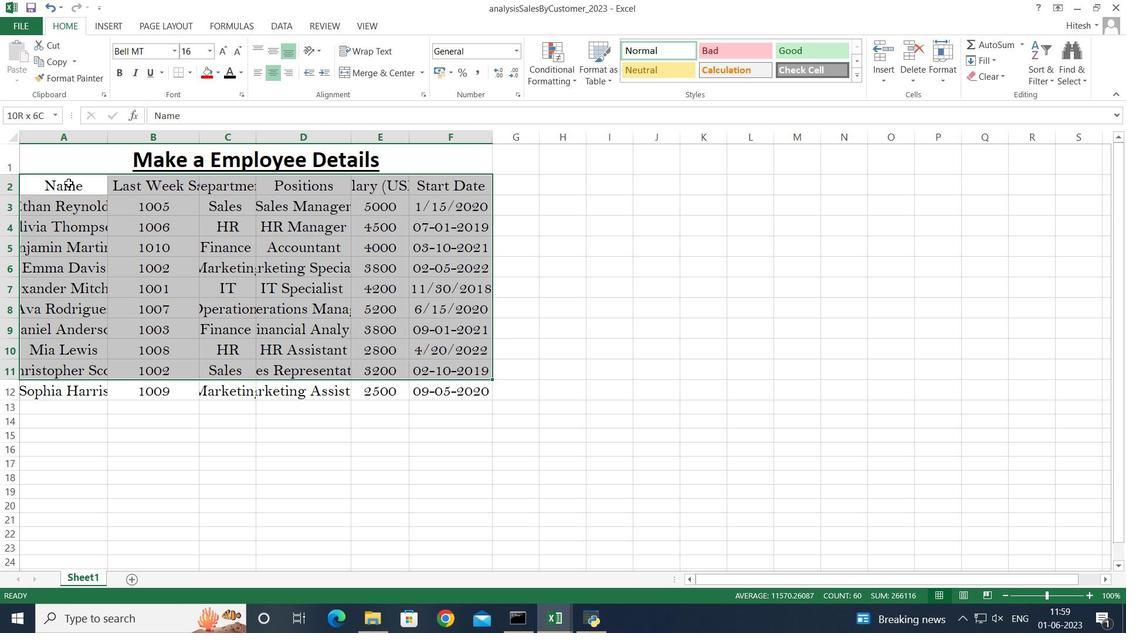 
Action: Mouse moved to (272, 75)
Screenshot: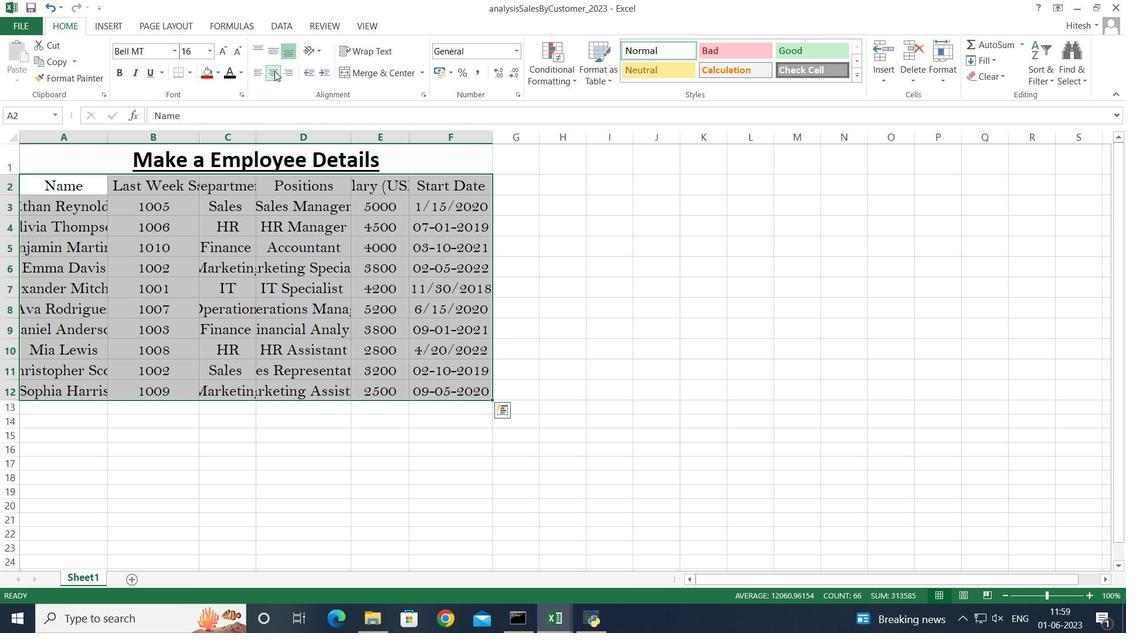 
Action: Mouse pressed left at (272, 75)
Screenshot: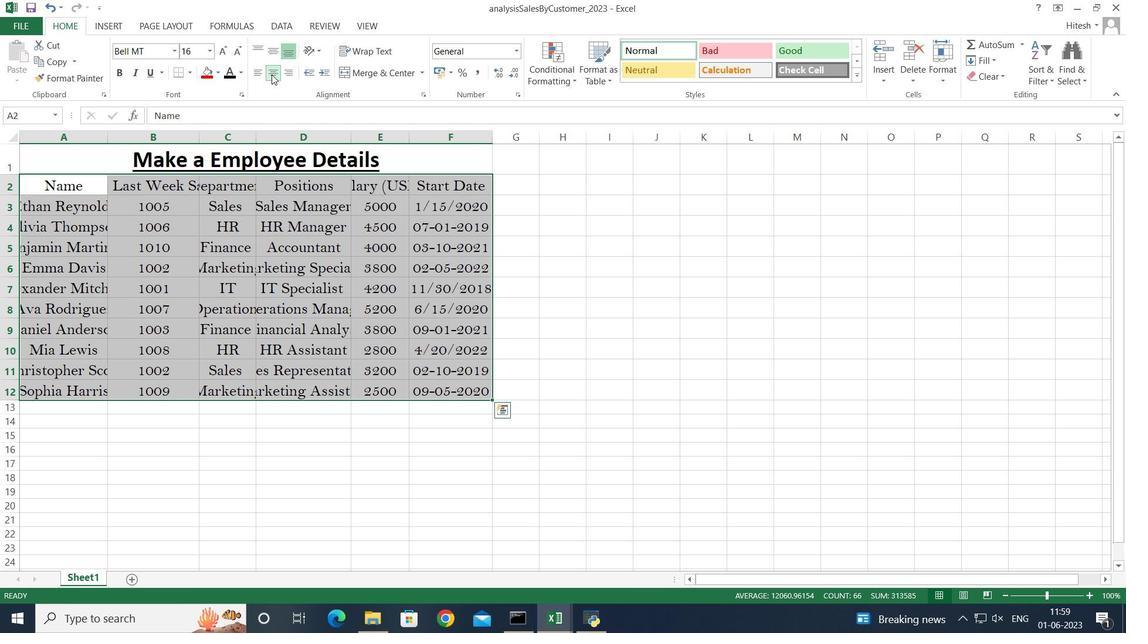 
Action: Mouse pressed left at (272, 75)
Screenshot: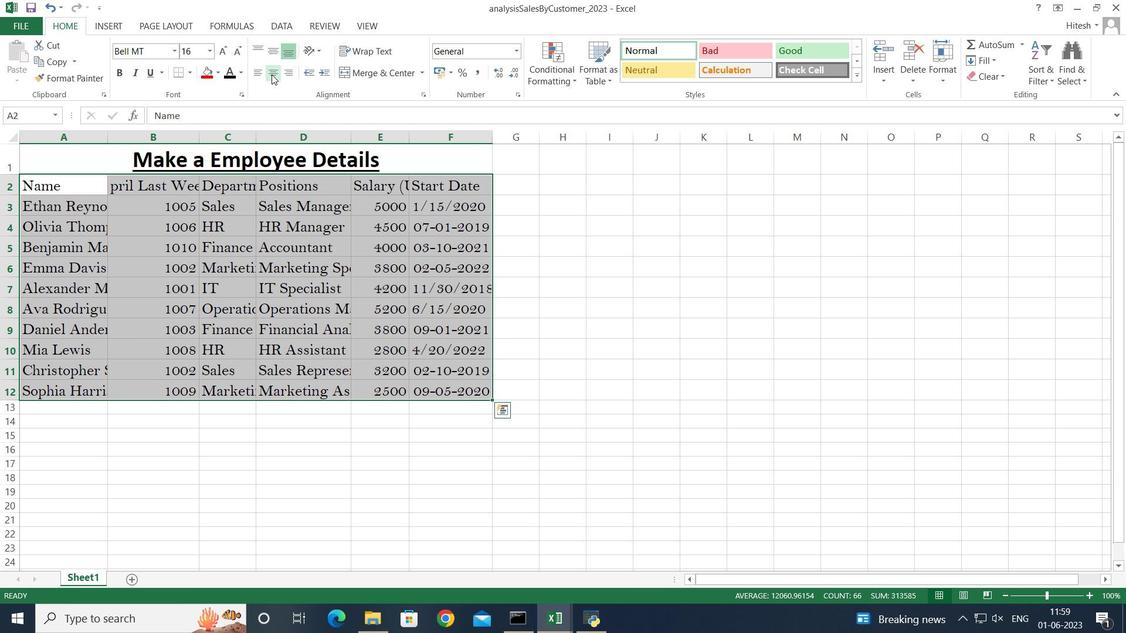 
Action: Mouse moved to (272, 75)
Screenshot: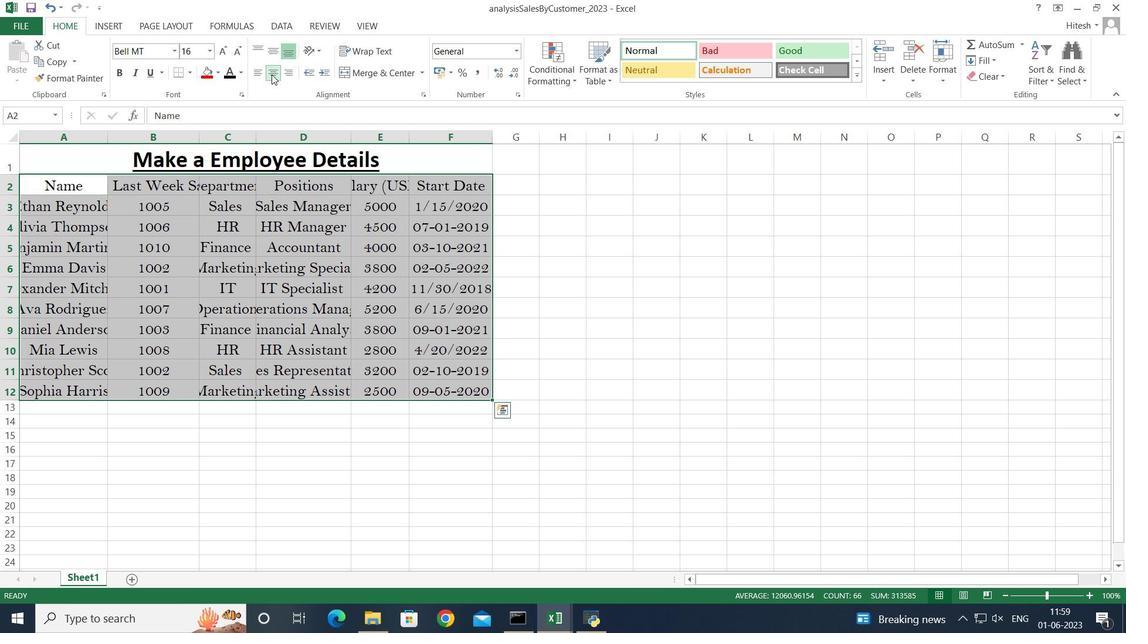
Action: Mouse pressed left at (272, 75)
Screenshot: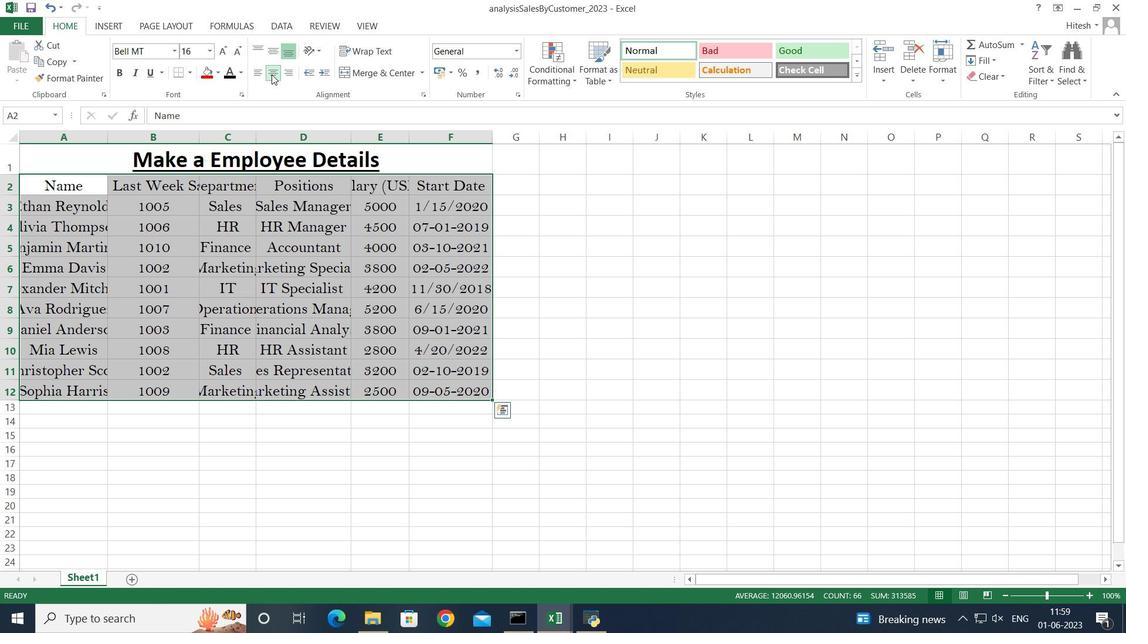 
Action: Mouse pressed left at (272, 75)
Screenshot: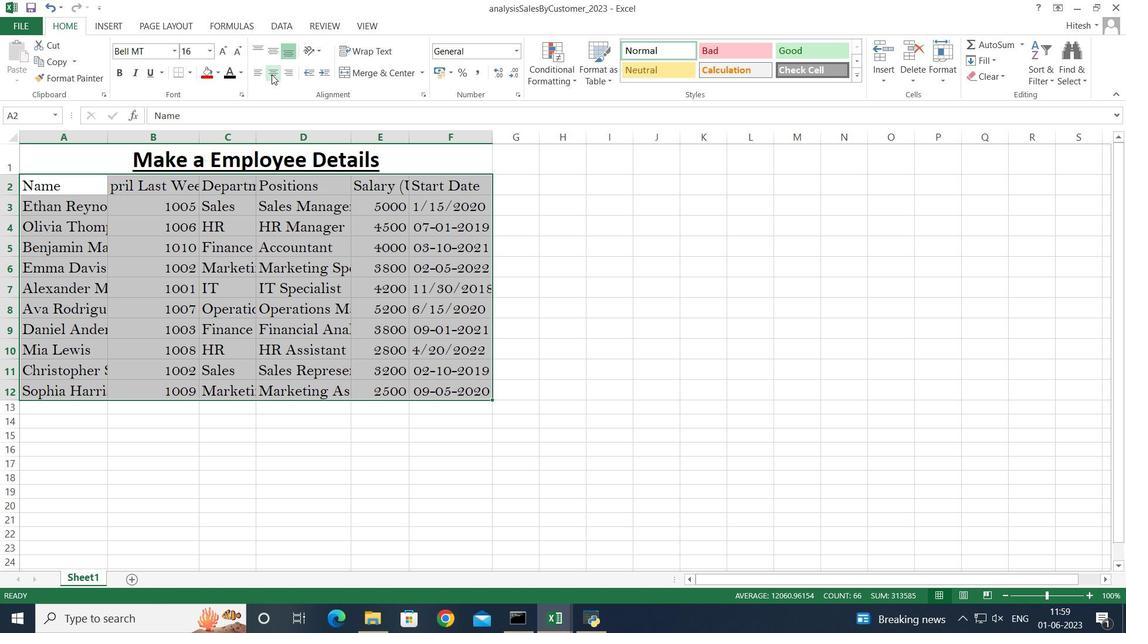 
Action: Mouse moved to (239, 431)
Screenshot: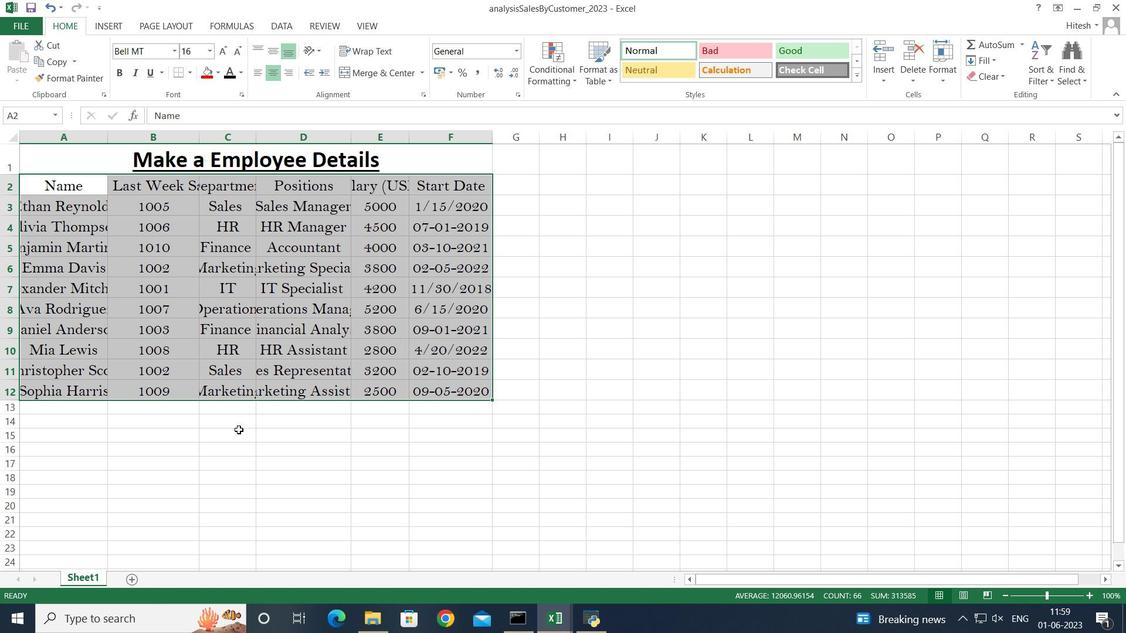 
Action: Mouse pressed left at (239, 431)
Screenshot: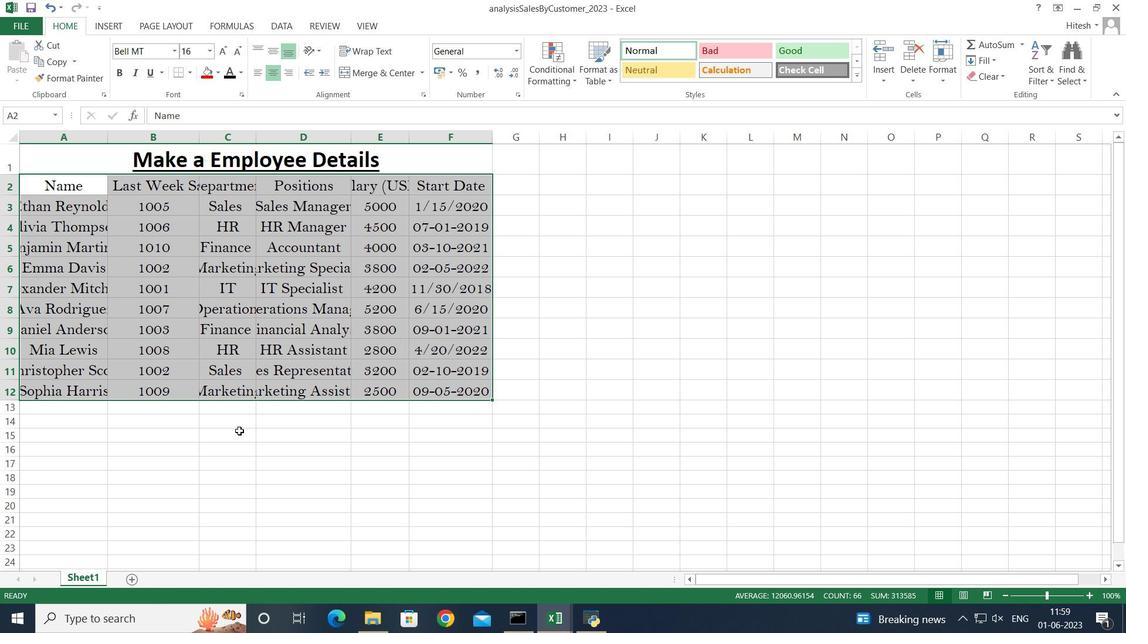 
Action: Mouse moved to (131, 433)
Screenshot: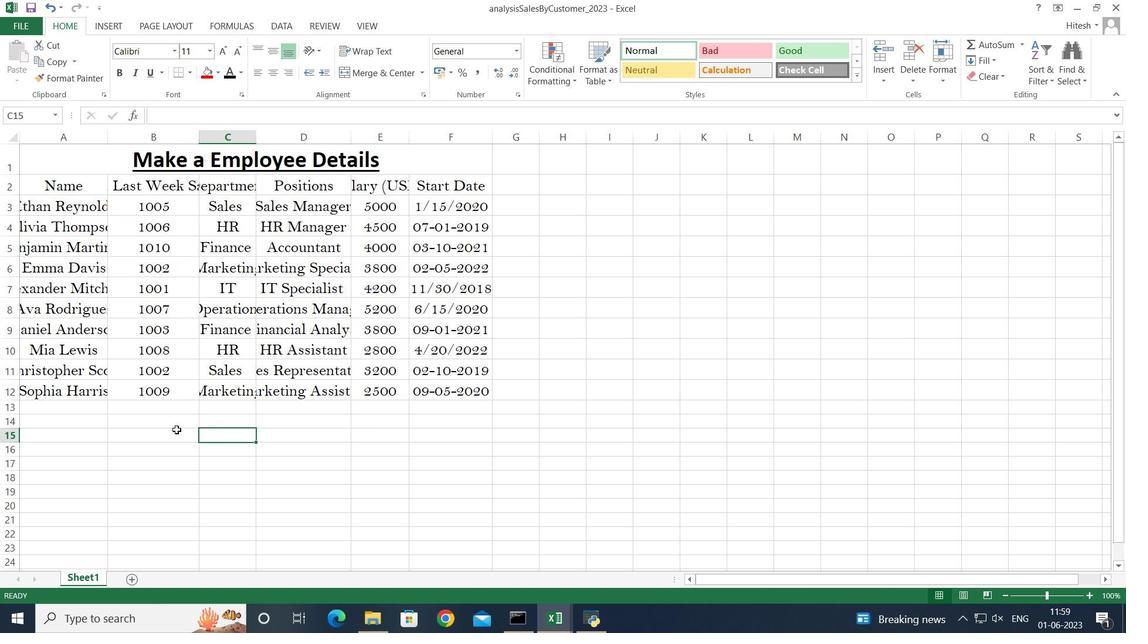 
